 Task: Add Andalou Naturals CC Moisturizing Sheer Tan with SPF 30 to the cart.
Action: Mouse moved to (245, 128)
Screenshot: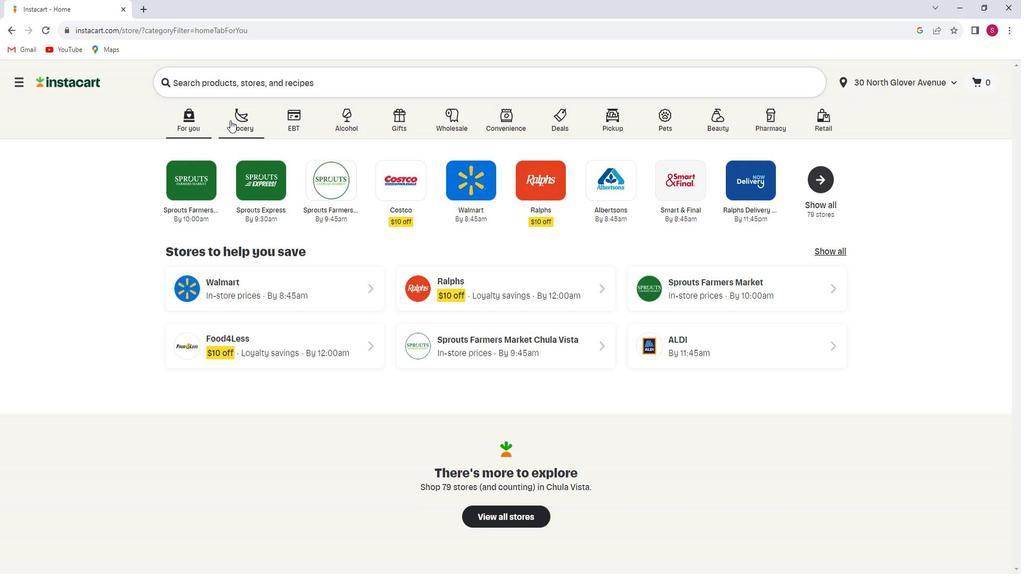 
Action: Mouse pressed left at (245, 128)
Screenshot: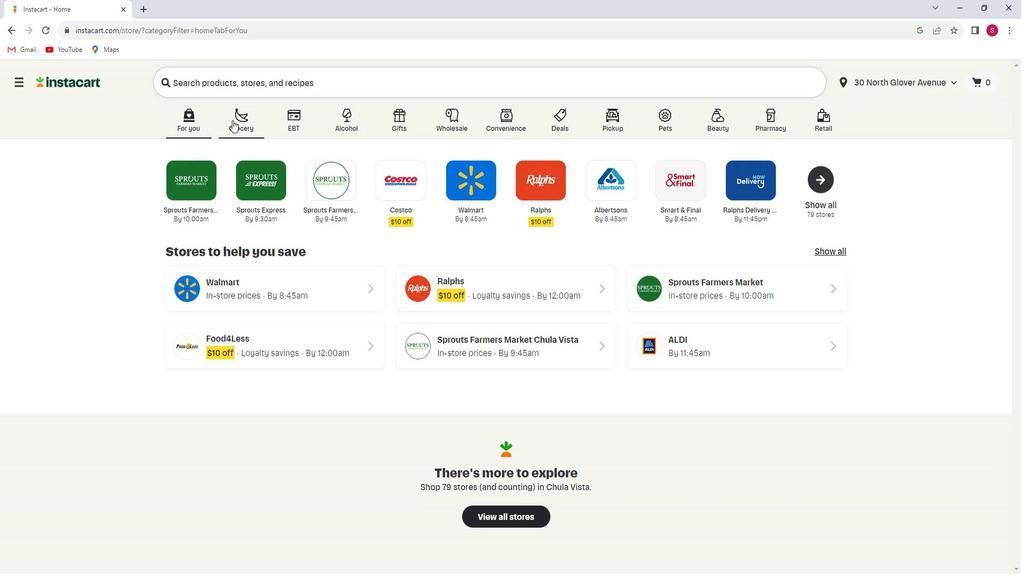 
Action: Mouse moved to (261, 317)
Screenshot: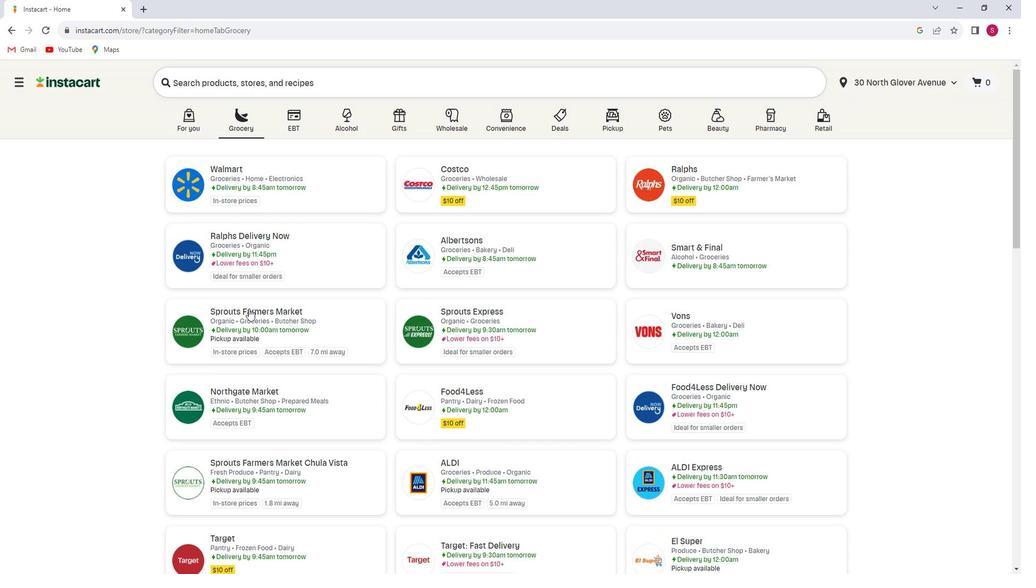 
Action: Mouse pressed left at (261, 317)
Screenshot: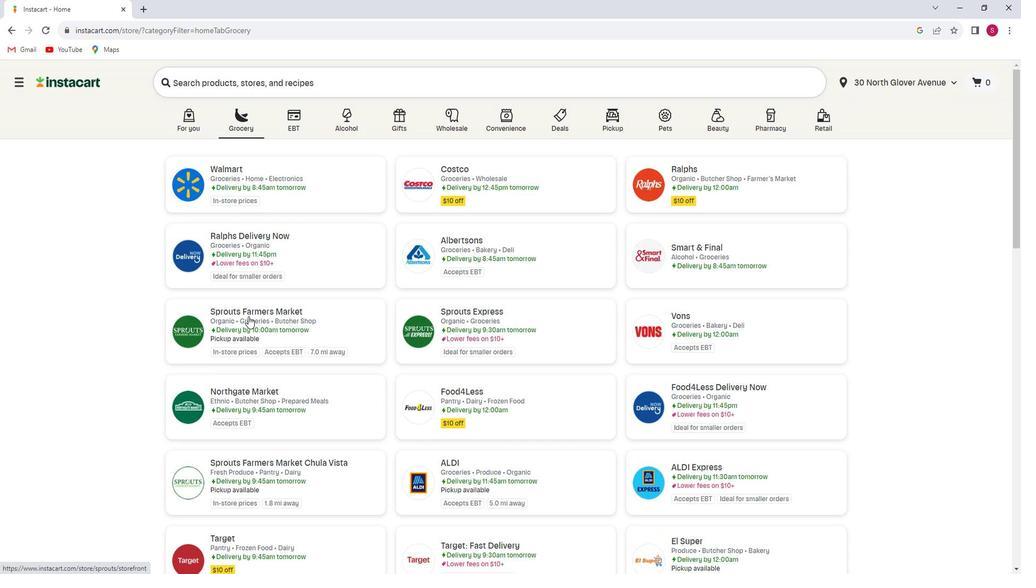 
Action: Mouse moved to (78, 320)
Screenshot: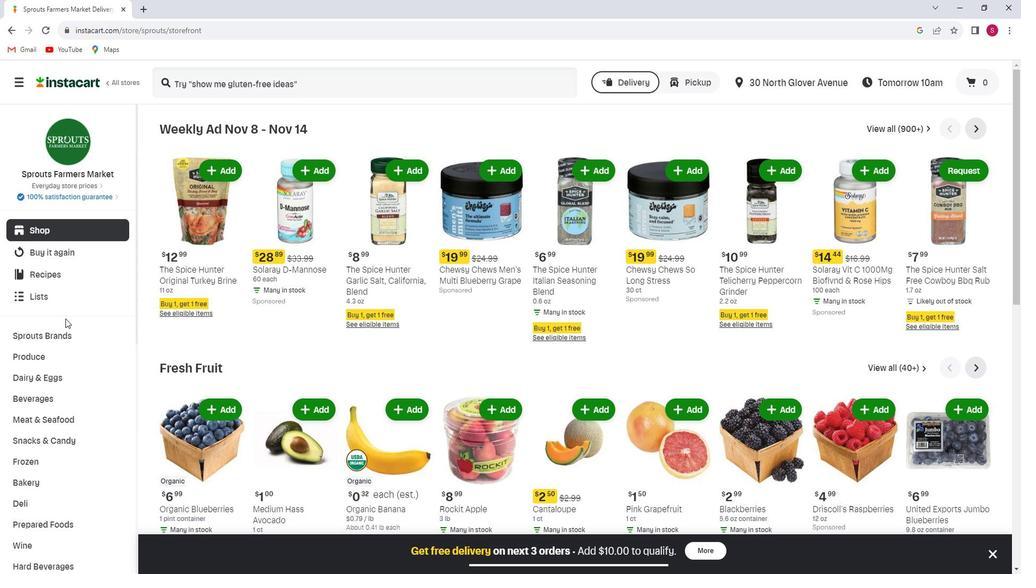 
Action: Mouse scrolled (78, 320) with delta (0, 0)
Screenshot: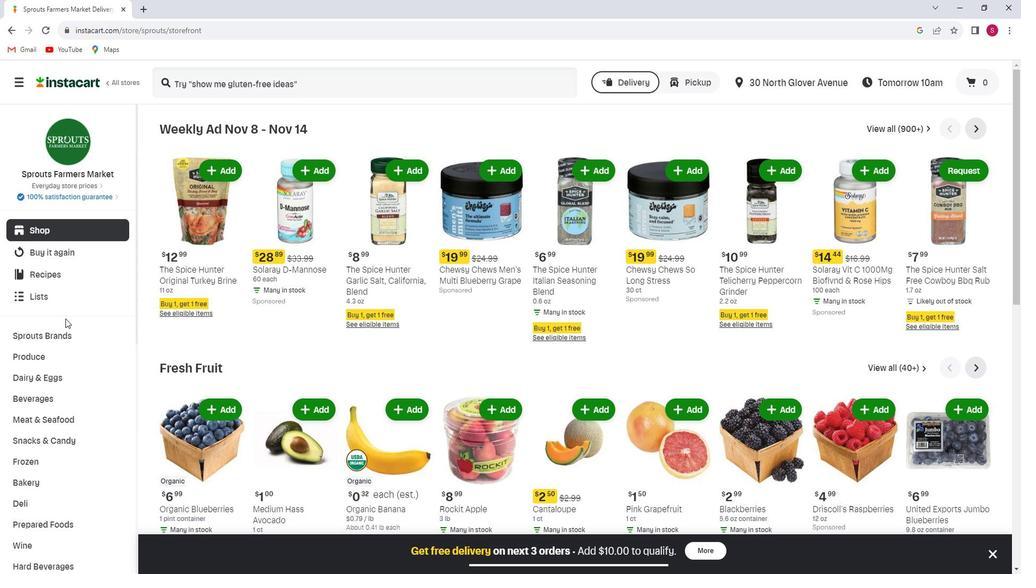 
Action: Mouse scrolled (78, 320) with delta (0, 0)
Screenshot: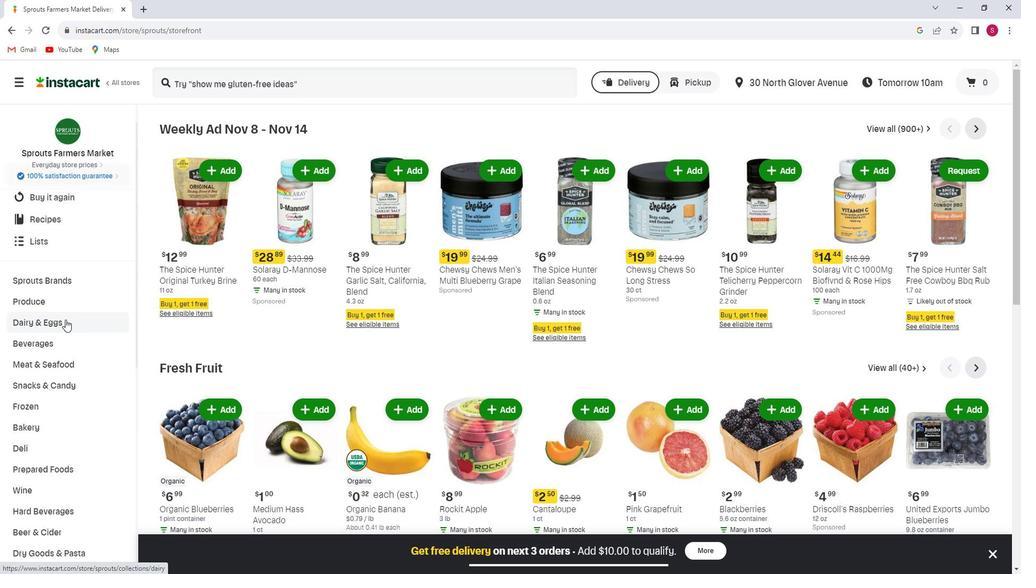 
Action: Mouse scrolled (78, 320) with delta (0, 0)
Screenshot: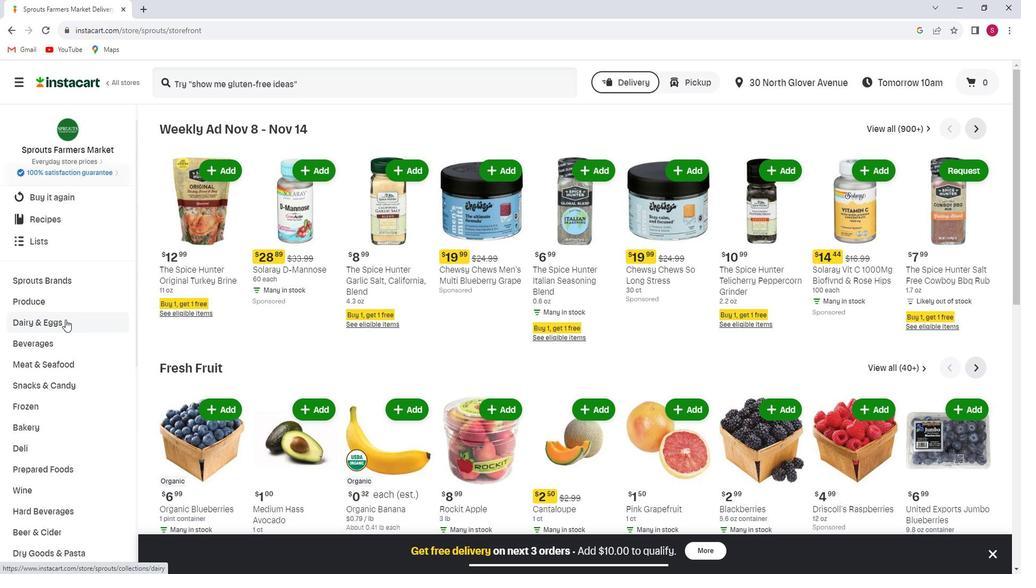 
Action: Mouse scrolled (78, 320) with delta (0, 0)
Screenshot: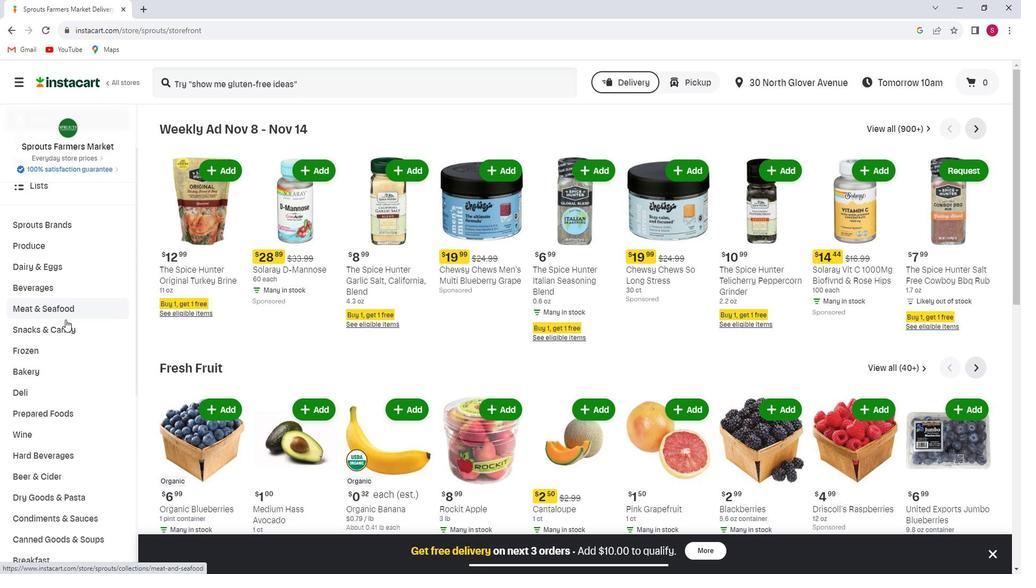 
Action: Mouse scrolled (78, 320) with delta (0, 0)
Screenshot: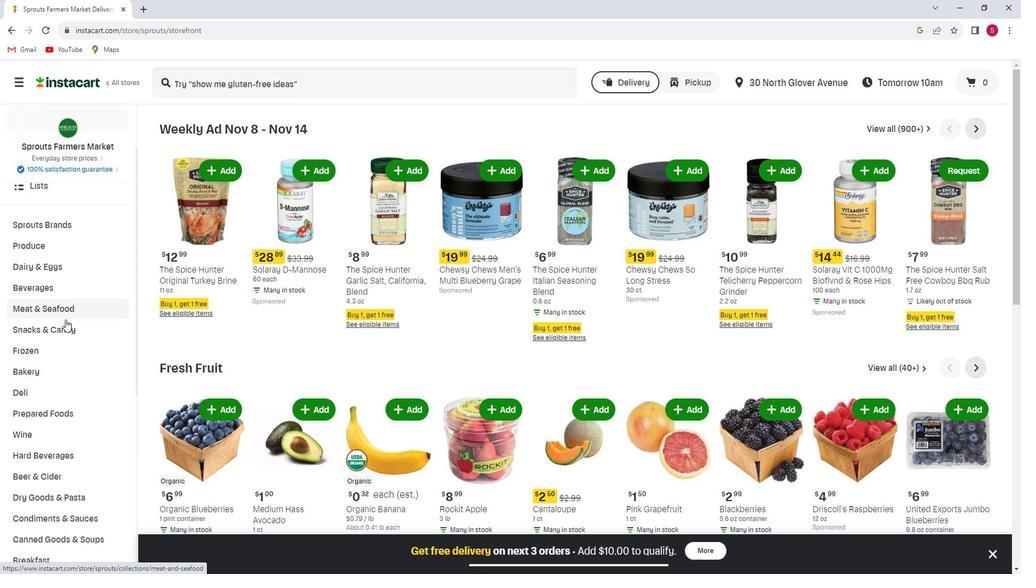 
Action: Mouse scrolled (78, 320) with delta (0, 0)
Screenshot: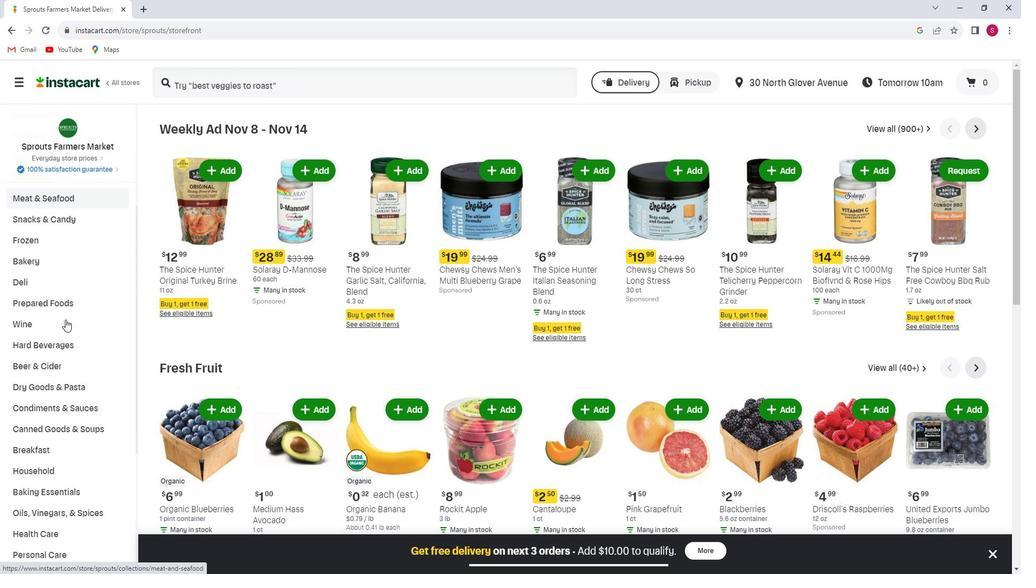 
Action: Mouse scrolled (78, 320) with delta (0, 0)
Screenshot: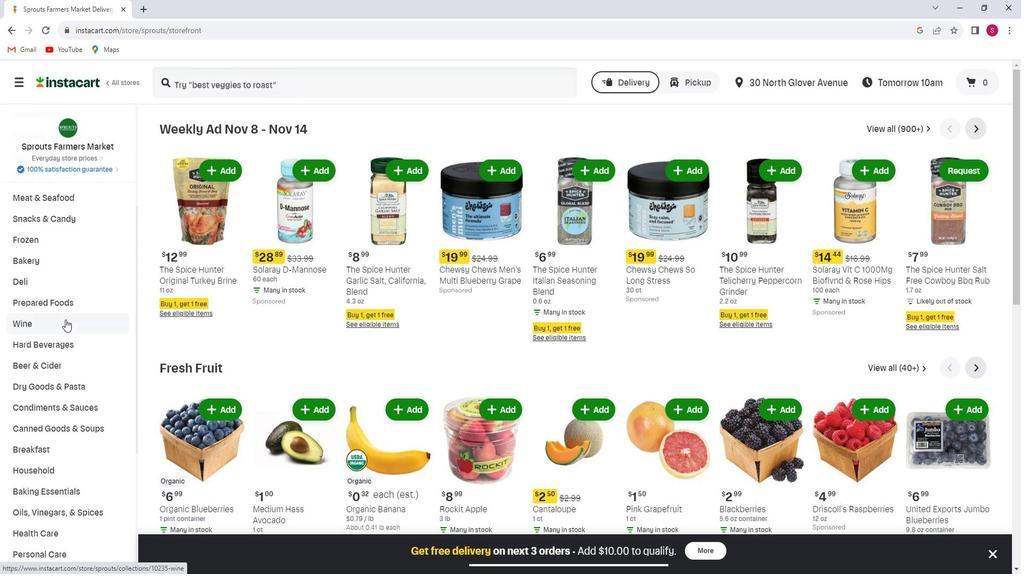 
Action: Mouse scrolled (78, 320) with delta (0, 0)
Screenshot: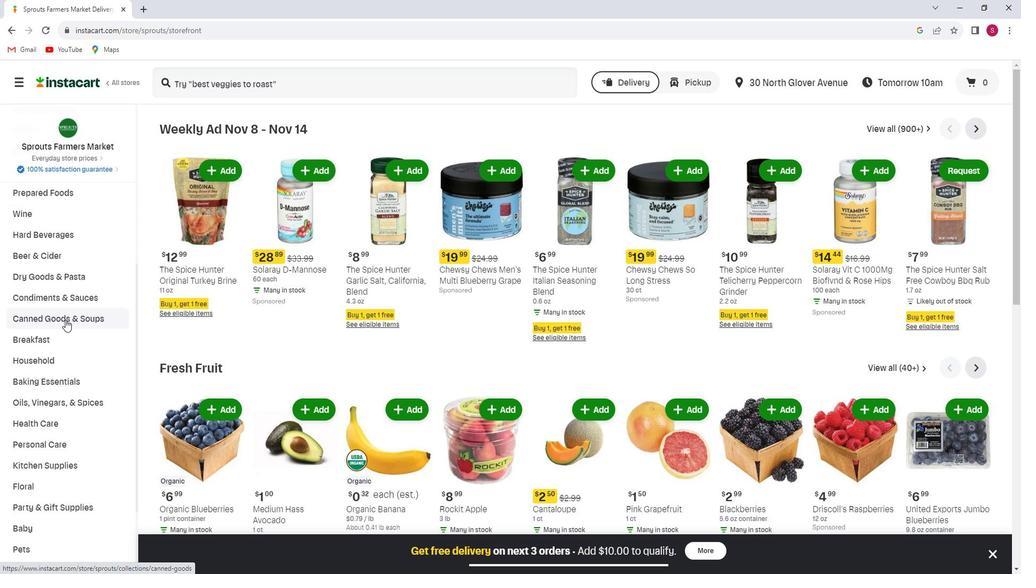 
Action: Mouse moved to (76, 390)
Screenshot: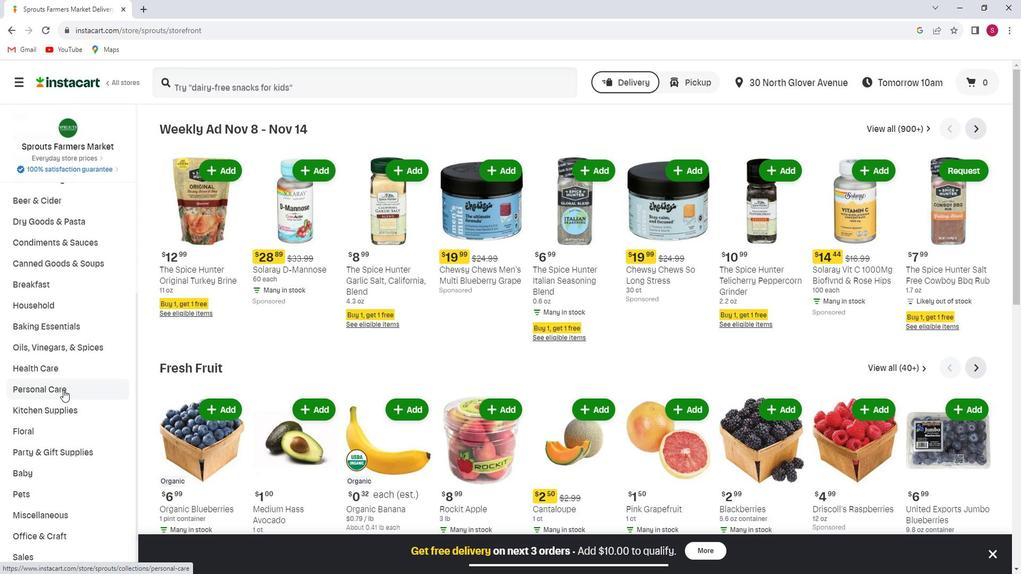 
Action: Mouse pressed left at (76, 390)
Screenshot: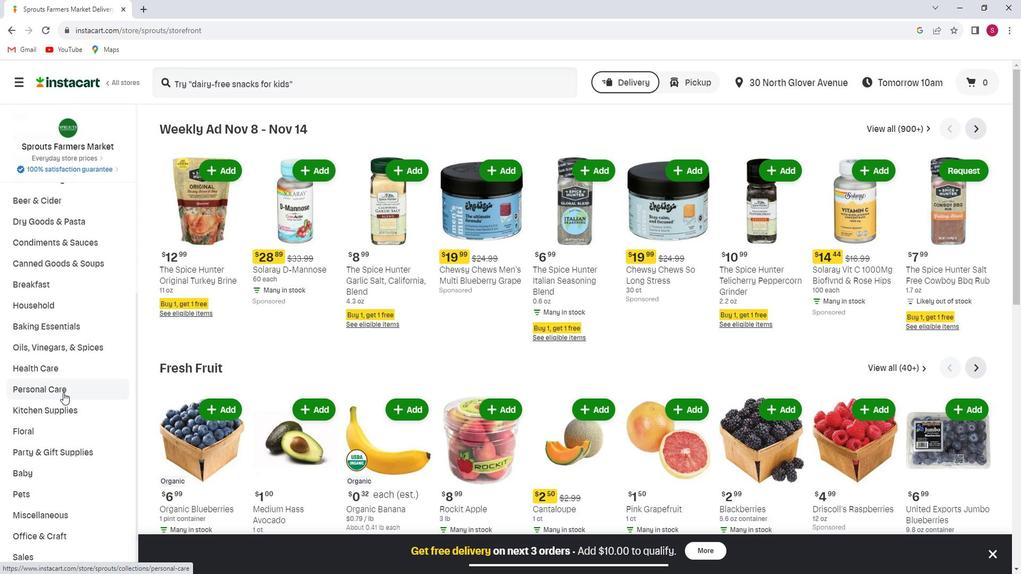 
Action: Mouse moved to (822, 158)
Screenshot: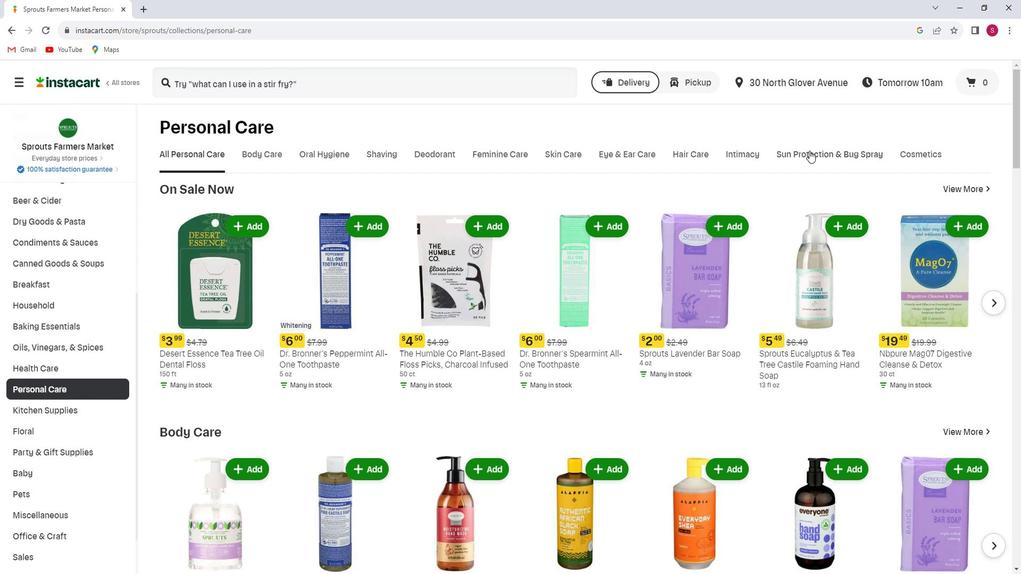 
Action: Mouse pressed left at (822, 158)
Screenshot: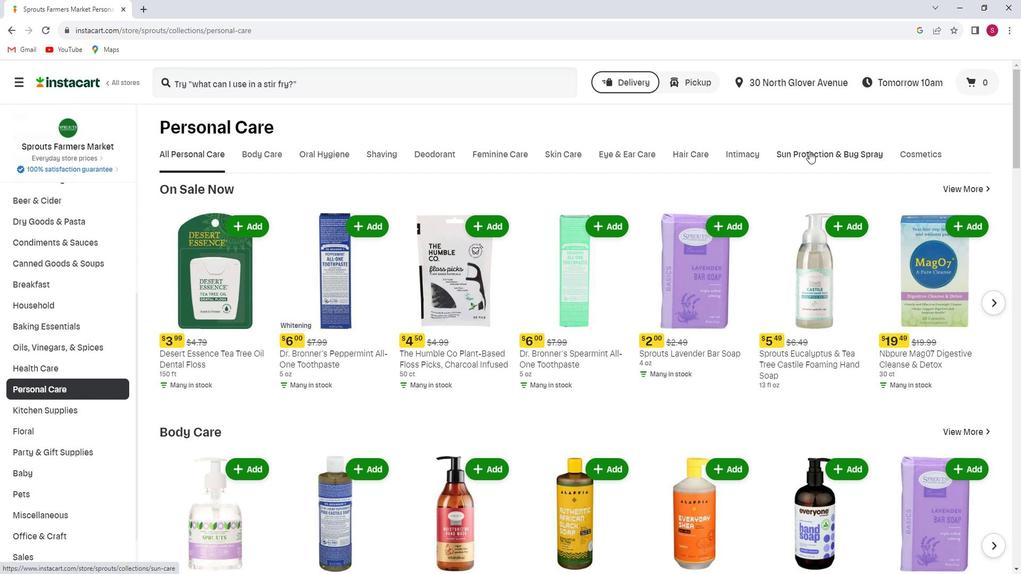 
Action: Mouse moved to (295, 92)
Screenshot: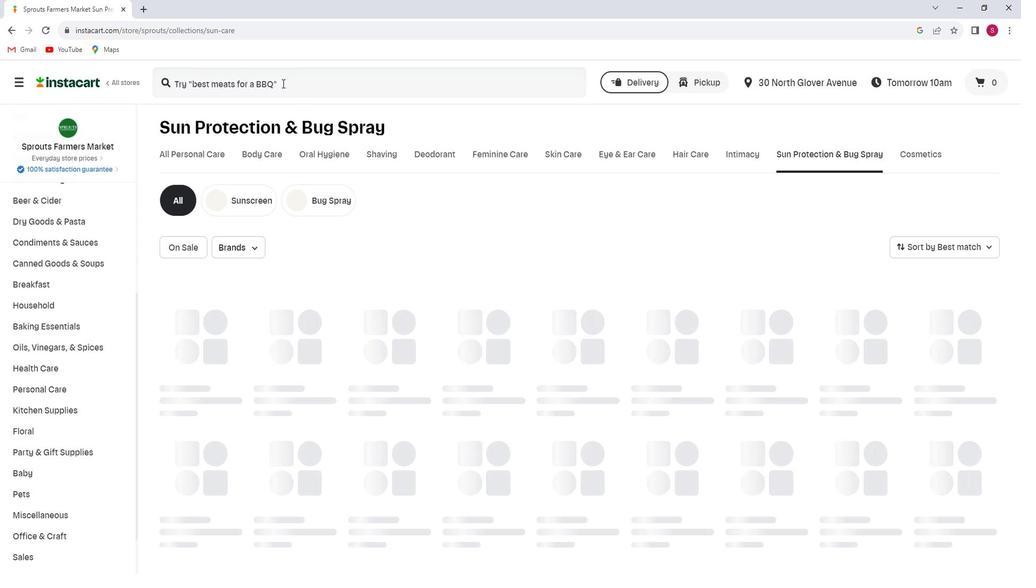 
Action: Mouse pressed left at (295, 92)
Screenshot: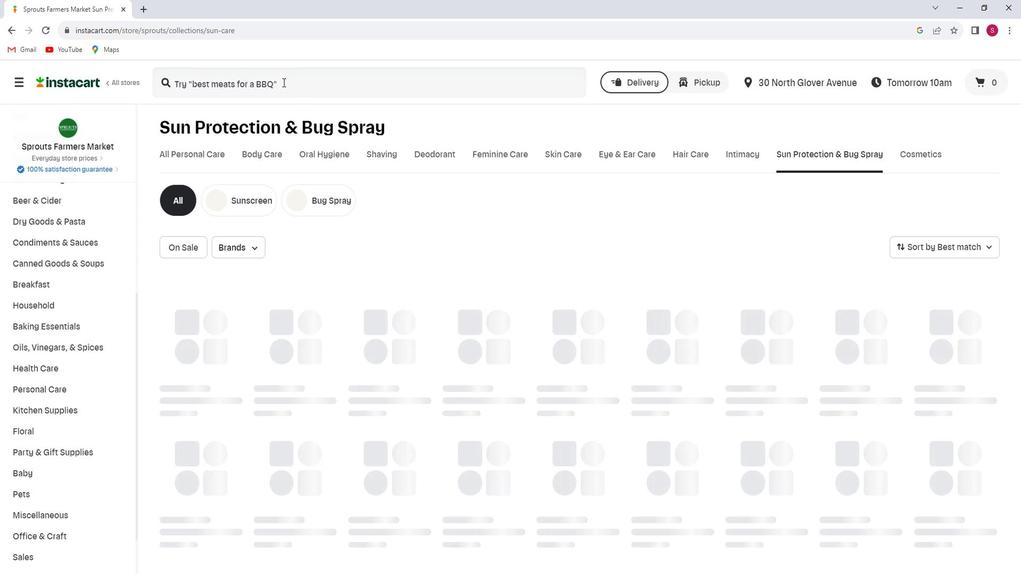 
Action: Key pressed <Key.shift>Andalou<Key.space><Key.shift_r>Naturals<Key.space><Key.shift><Key.shift><Key.shift><Key.shift><Key.shift>C<Key.shift>C<Key.space><Key.shift_r><Key.shift_r><Key.shift_r><Key.shift_r><Key.shift_r>Moisturizing<Key.space><Key.shift>Sheer<Key.space><Key.shift><Key.shift><Key.shift><Key.shift><Key.shift>Tan<Key.space><Key.shift>with<Key.space><Key.shift>S<Key.shift_r><Key.shift_r><Key.shift_r><Key.shift_r><Key.shift_r>P<Key.shift><Key.shift><Key.shift><Key.shift><Key.shift>F<Key.space>30<Key.enter>
Screenshot: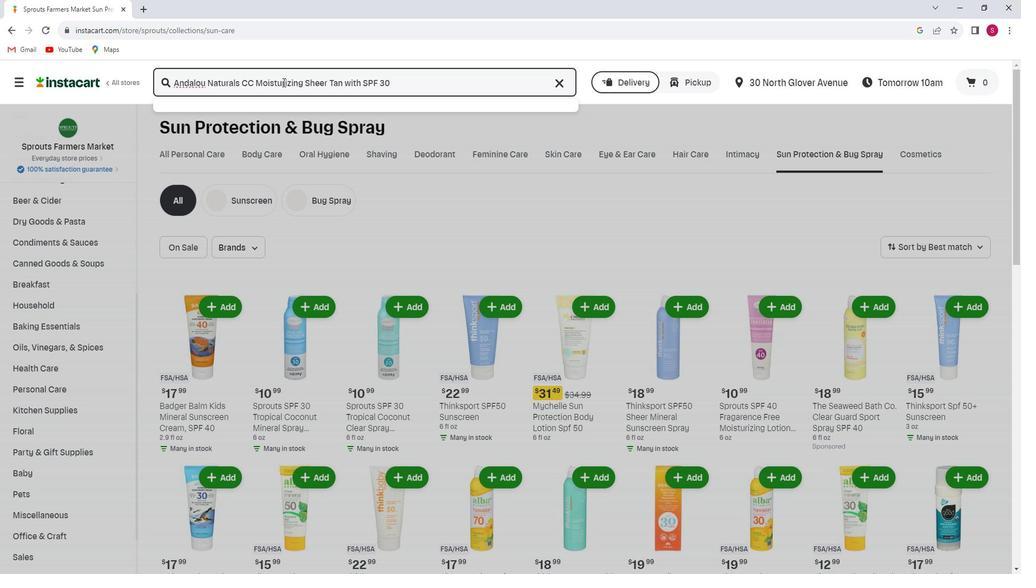 
Action: Mouse moved to (853, 301)
Screenshot: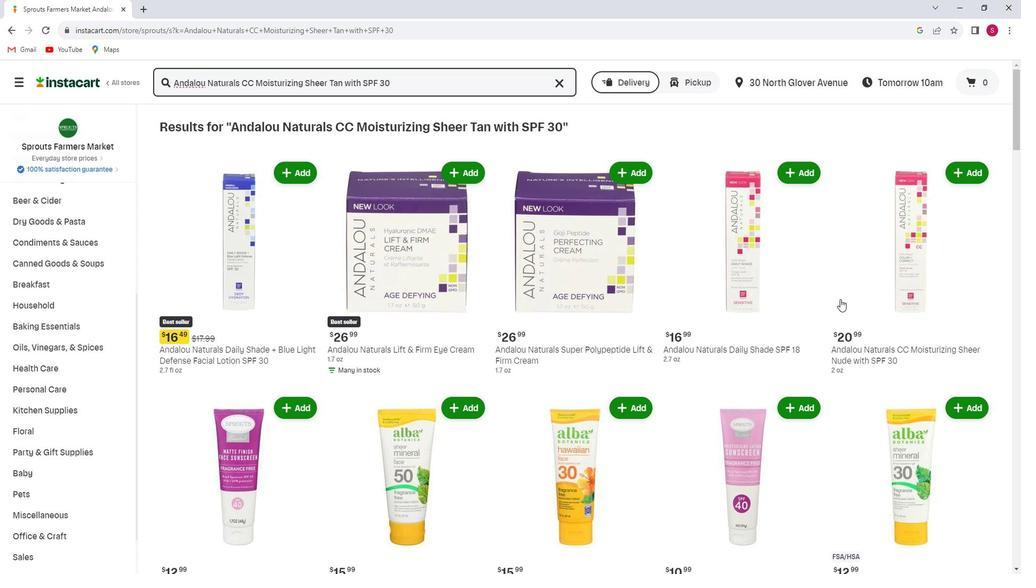 
Action: Mouse scrolled (853, 300) with delta (0, 0)
Screenshot: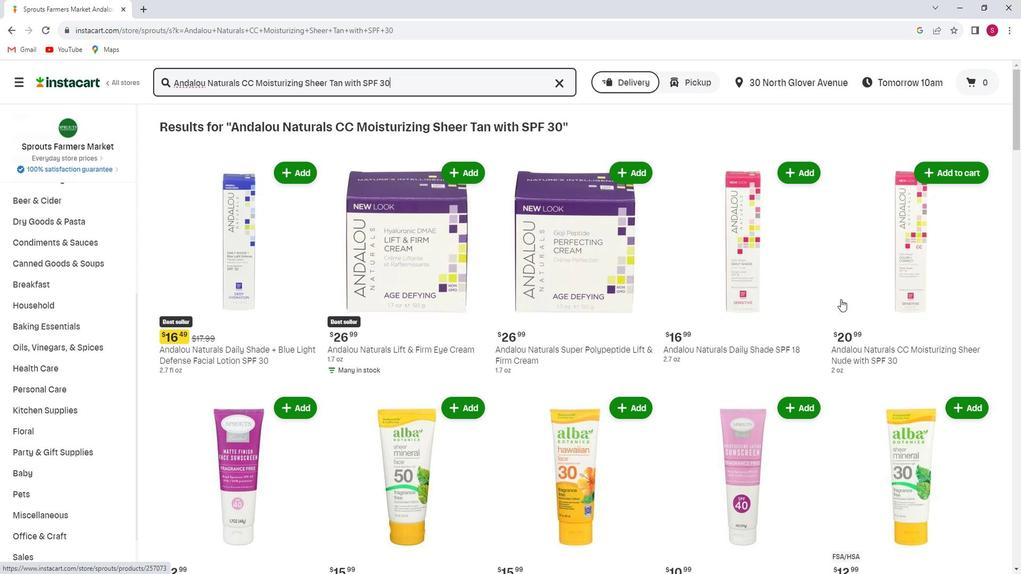 
Action: Mouse moved to (840, 305)
Screenshot: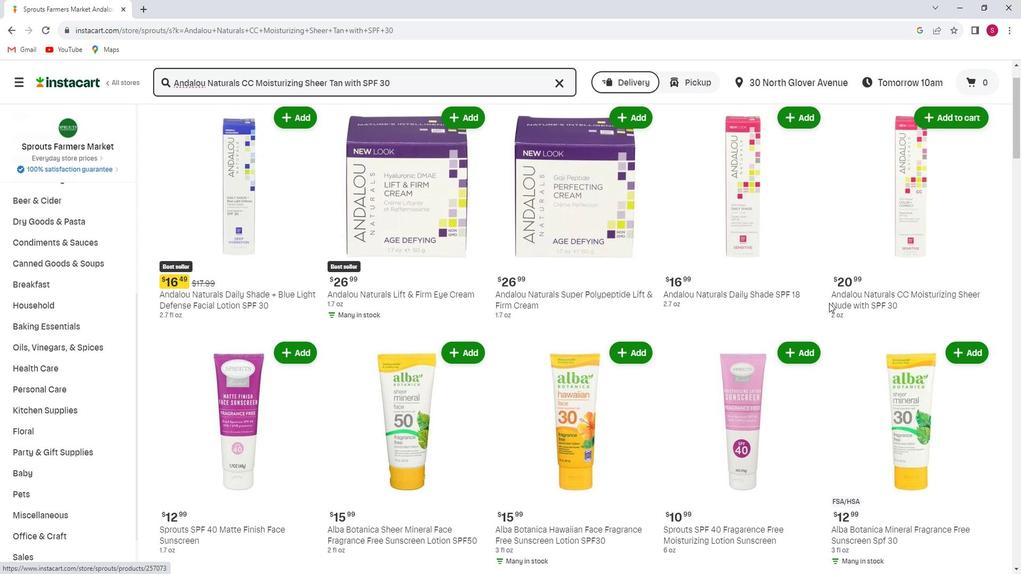 
Action: Mouse scrolled (840, 304) with delta (0, 0)
Screenshot: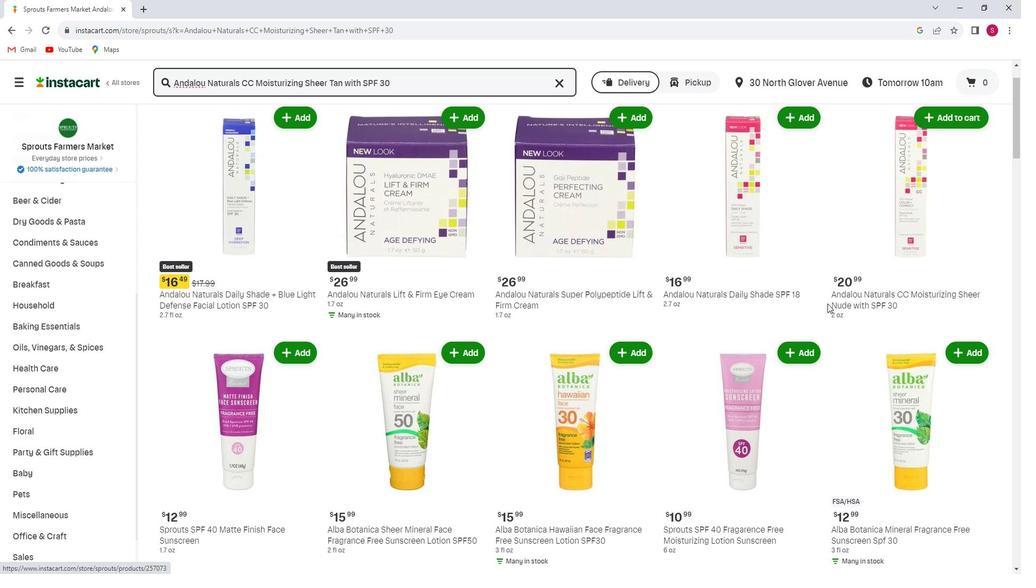 
Action: Mouse moved to (817, 313)
Screenshot: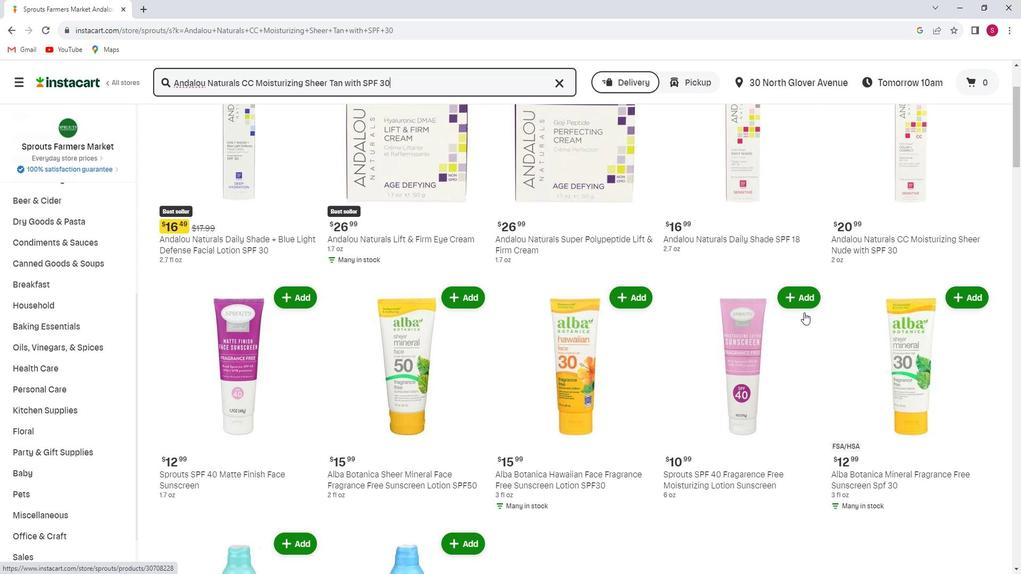 
Action: Mouse scrolled (817, 313) with delta (0, 0)
Screenshot: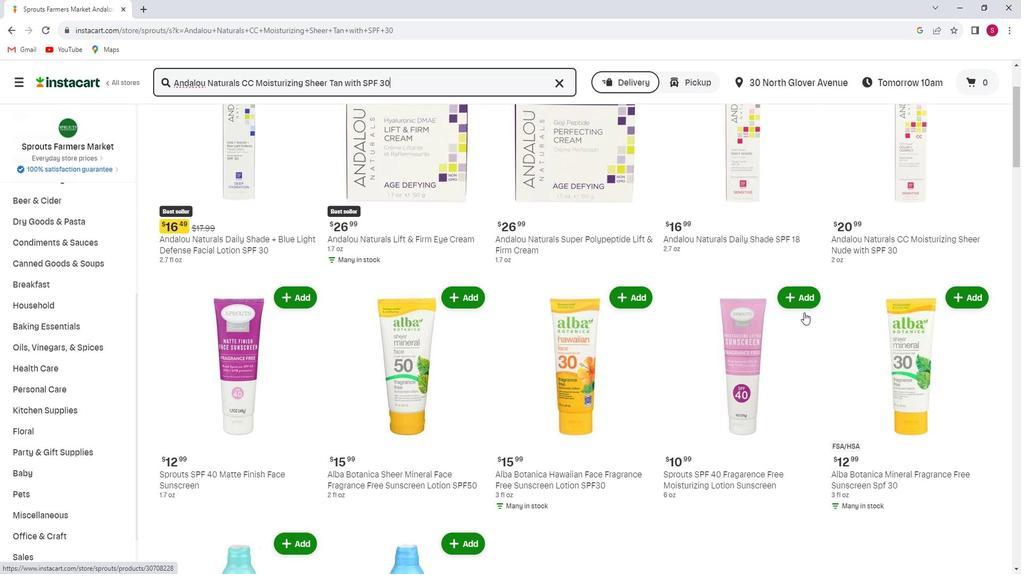 
Action: Mouse moved to (802, 320)
Screenshot: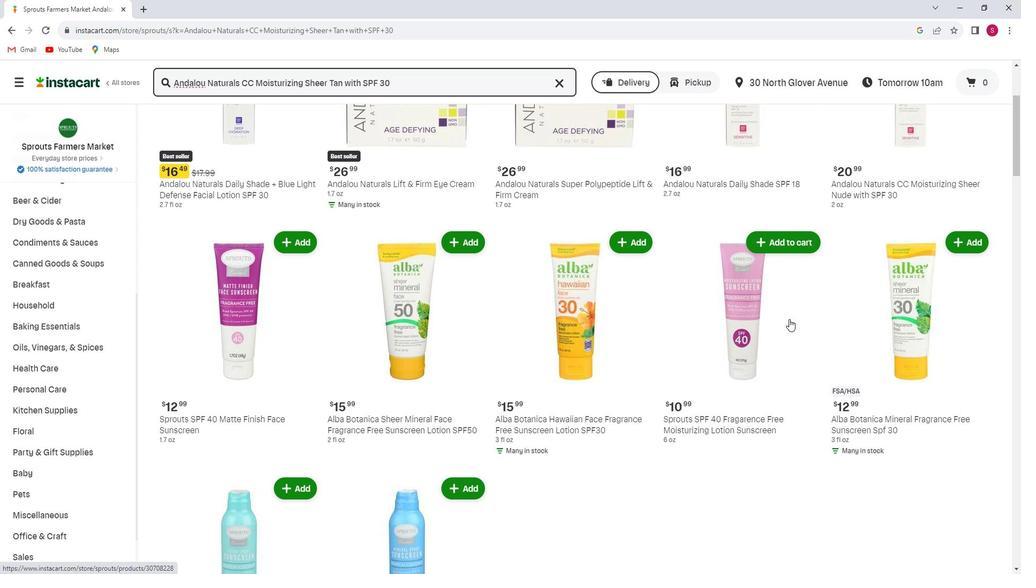 
Action: Mouse scrolled (802, 319) with delta (0, 0)
Screenshot: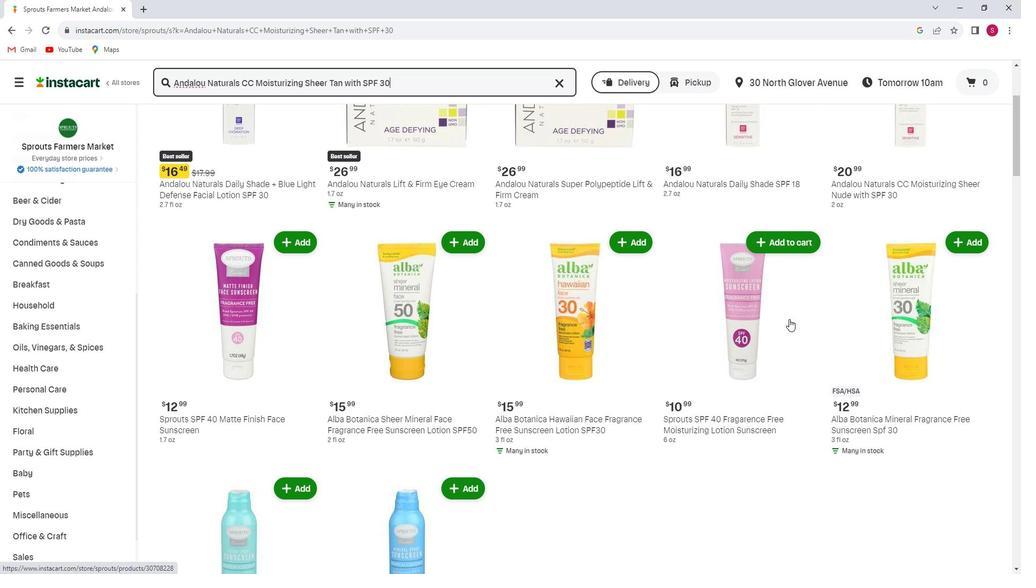 
Action: Mouse scrolled (802, 319) with delta (0, 0)
Screenshot: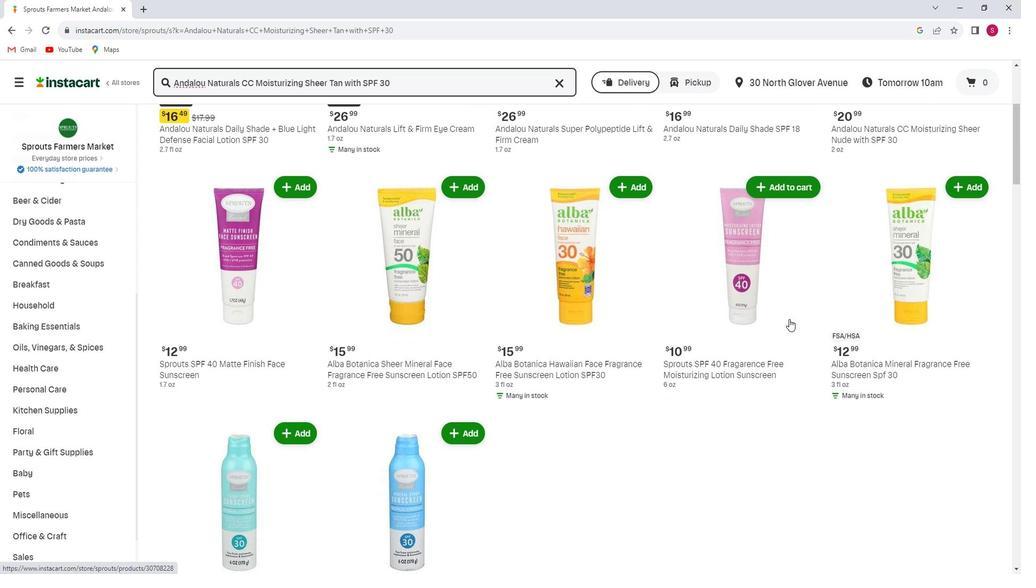 
Action: Mouse scrolled (802, 319) with delta (0, 0)
Screenshot: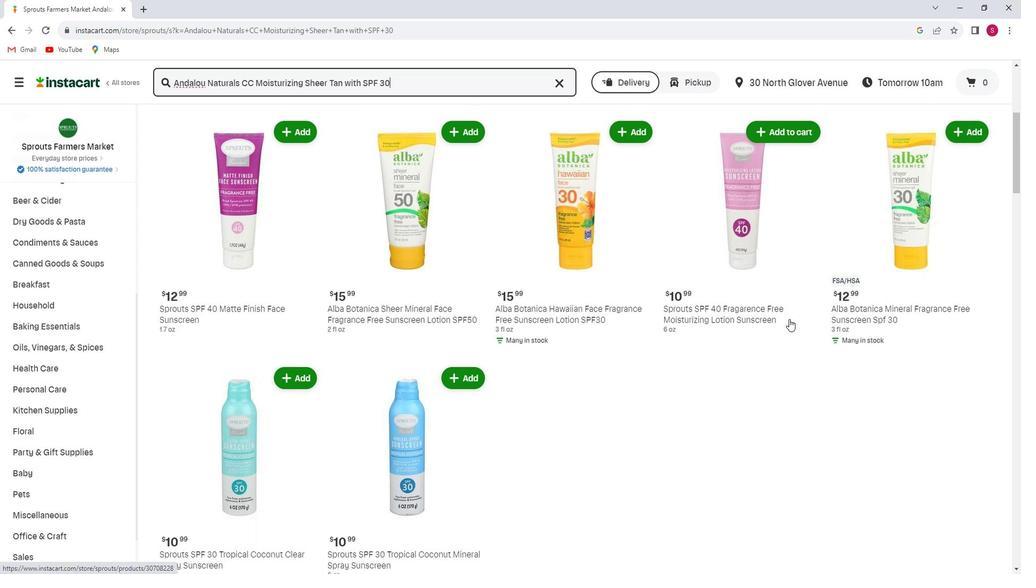 
Action: Mouse scrolled (802, 319) with delta (0, 0)
Screenshot: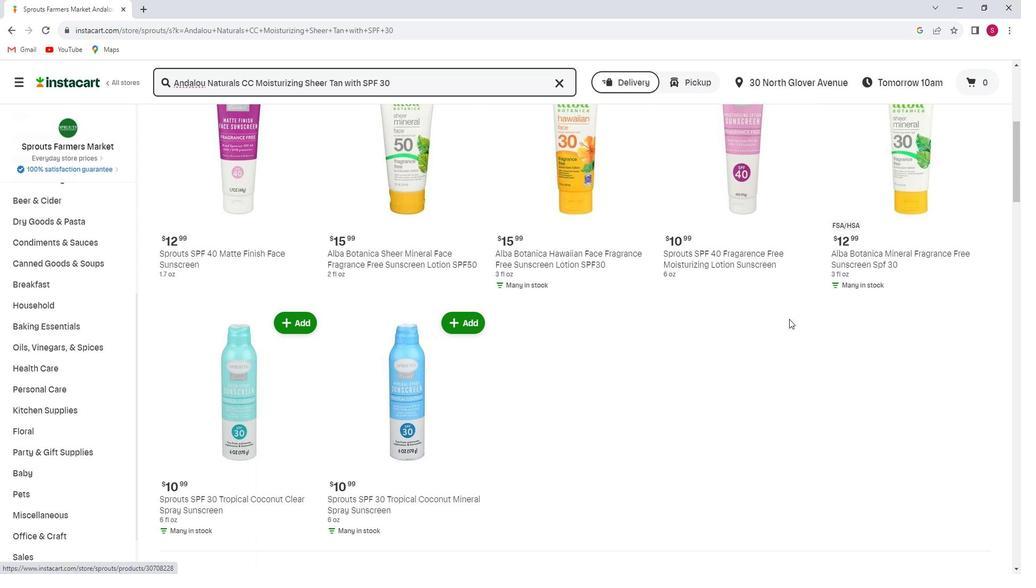 
Action: Mouse scrolled (802, 319) with delta (0, 0)
Screenshot: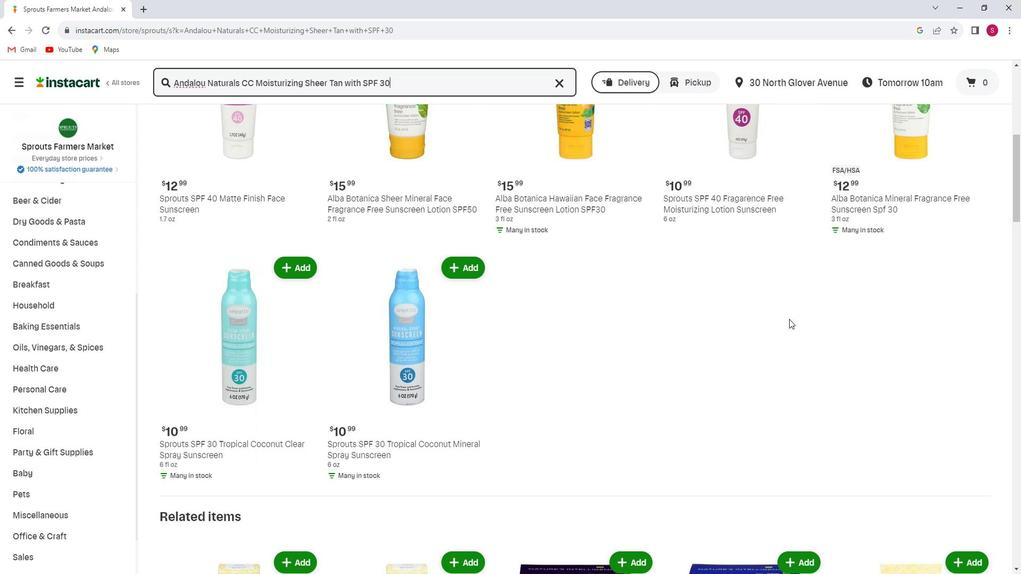 
Action: Mouse scrolled (802, 319) with delta (0, 0)
Screenshot: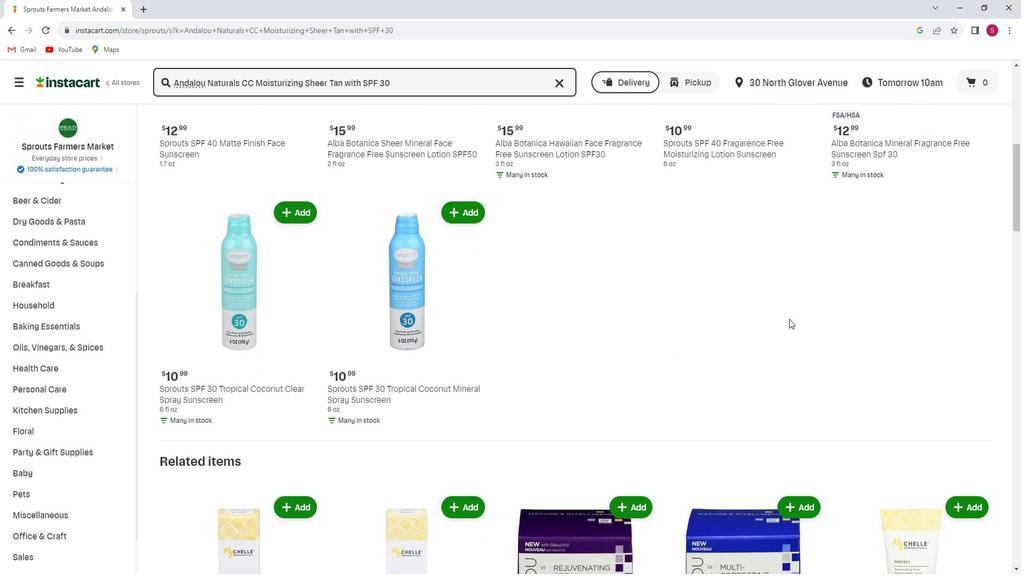 
Action: Mouse scrolled (802, 319) with delta (0, 0)
Screenshot: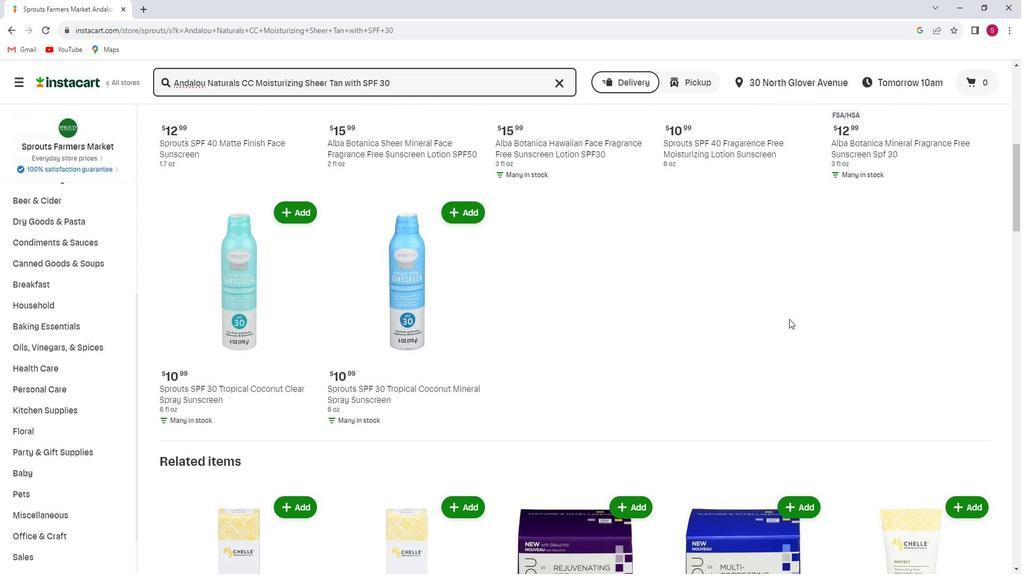 
Action: Mouse scrolled (802, 319) with delta (0, 0)
Screenshot: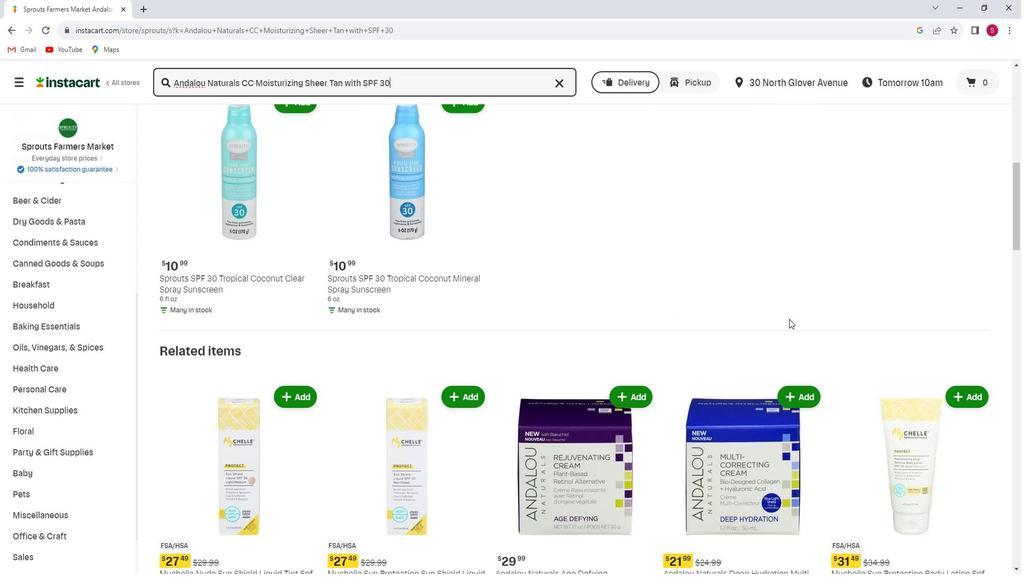 
Action: Mouse scrolled (802, 319) with delta (0, 0)
Screenshot: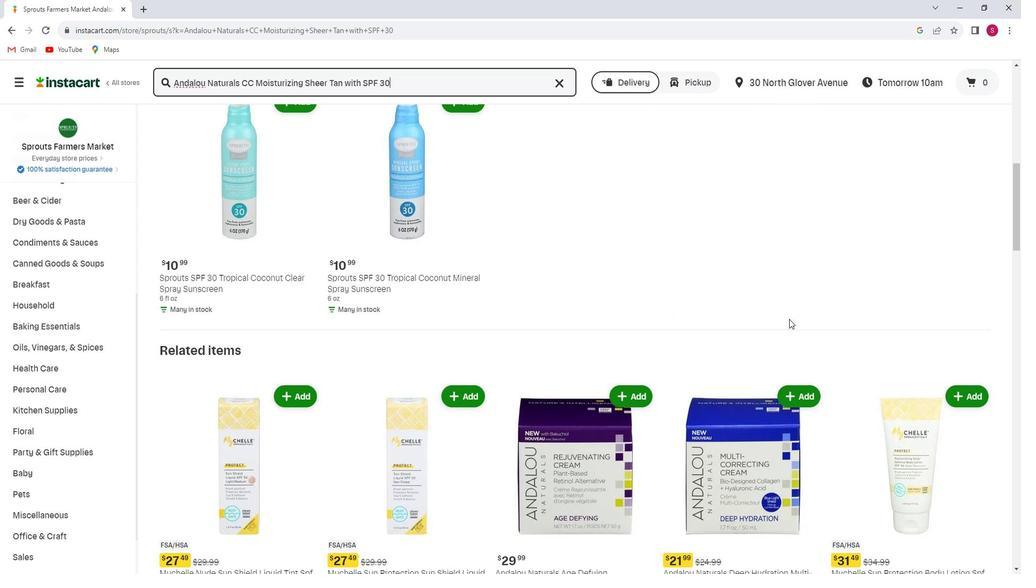 
Action: Mouse scrolled (802, 319) with delta (0, 0)
Screenshot: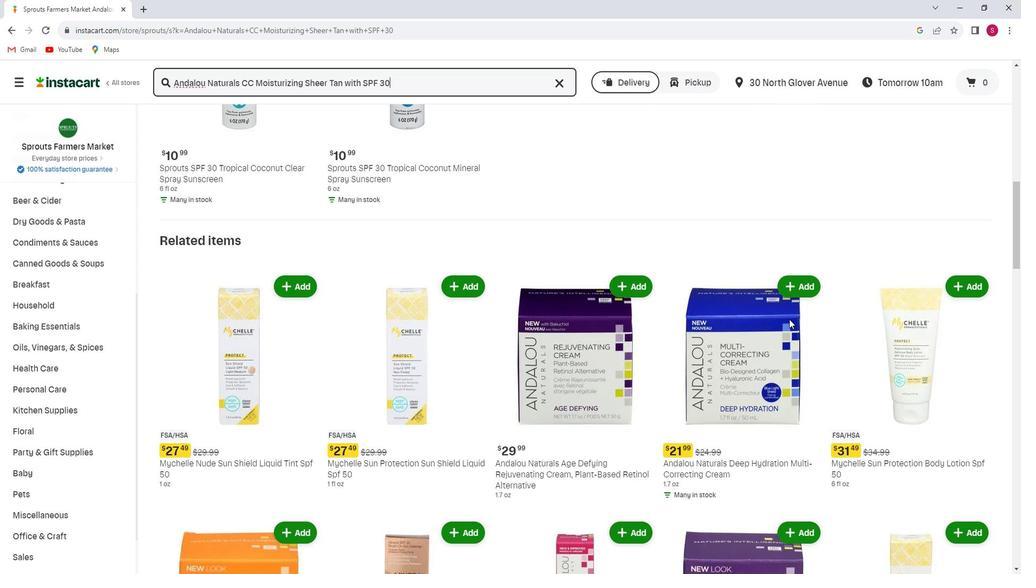 
Action: Mouse scrolled (802, 319) with delta (0, 0)
Screenshot: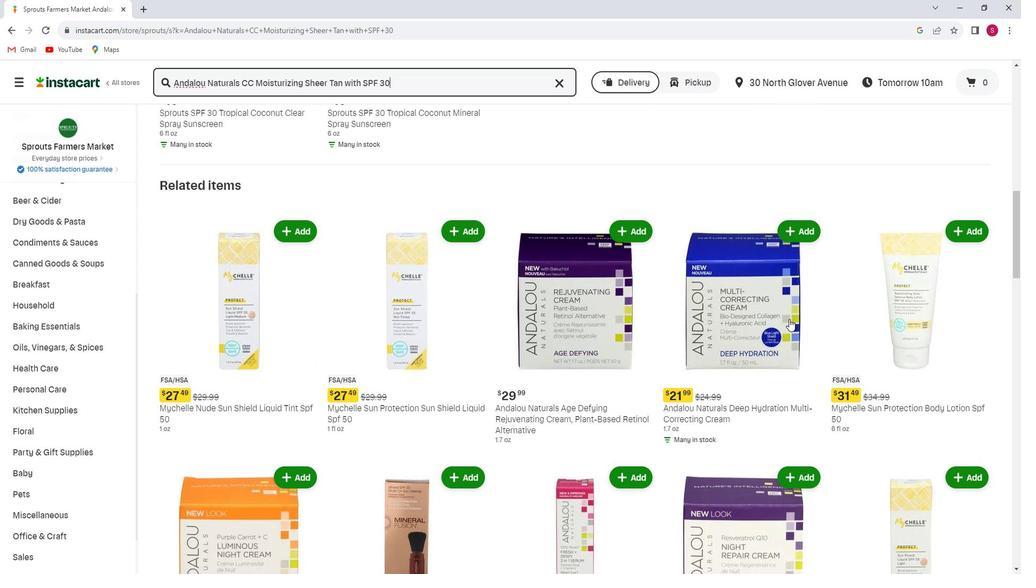 
Action: Mouse scrolled (802, 319) with delta (0, 0)
Screenshot: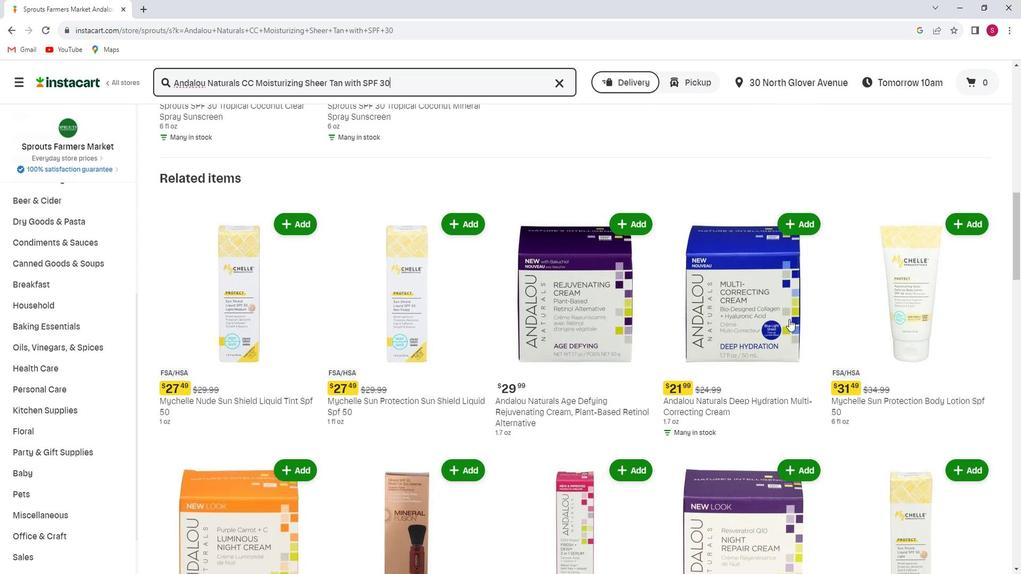 
Action: Mouse scrolled (802, 319) with delta (0, 0)
Screenshot: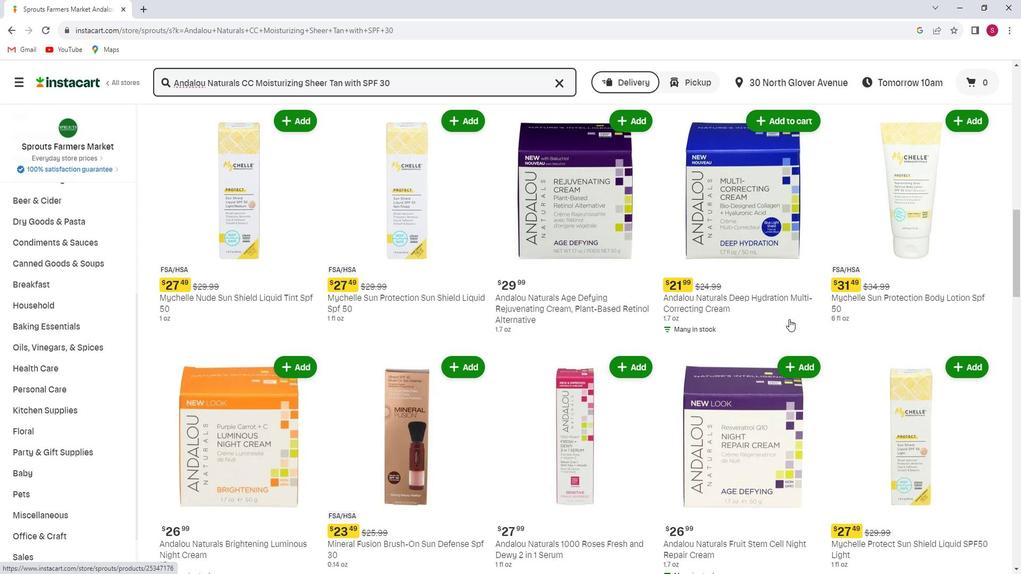 
Action: Mouse scrolled (802, 319) with delta (0, 0)
Screenshot: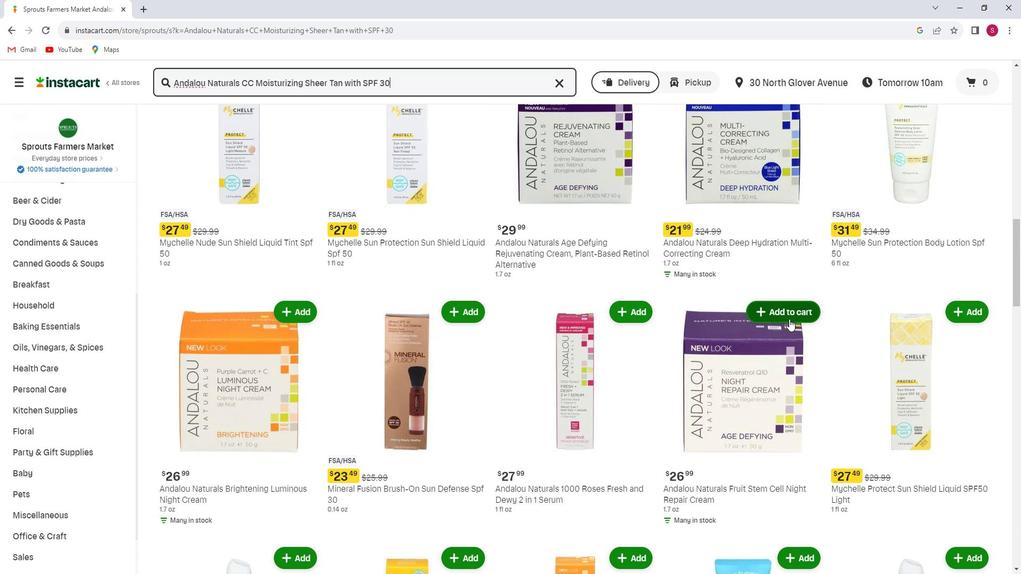 
Action: Mouse scrolled (802, 319) with delta (0, 0)
Screenshot: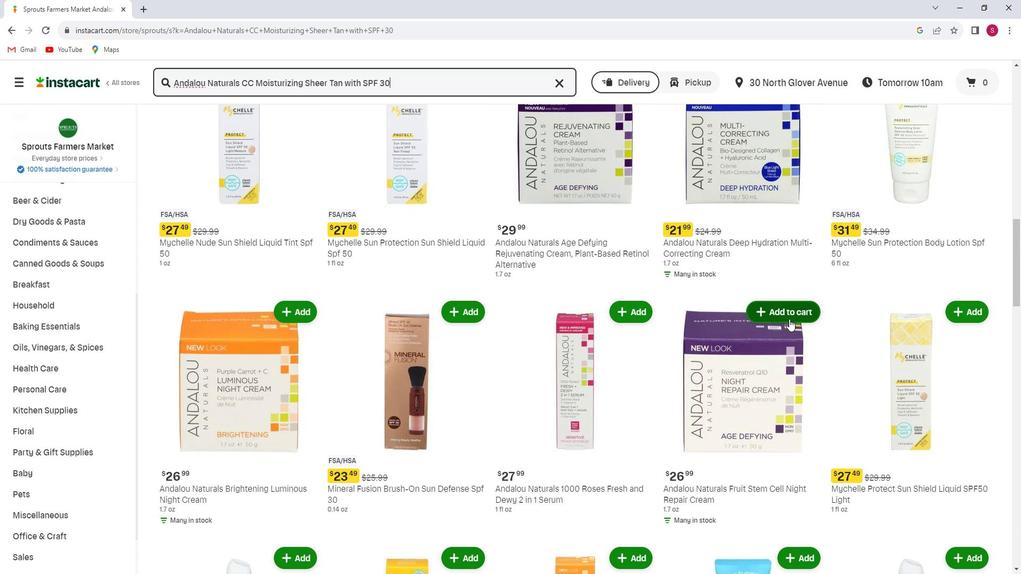 
Action: Mouse scrolled (802, 319) with delta (0, 0)
Screenshot: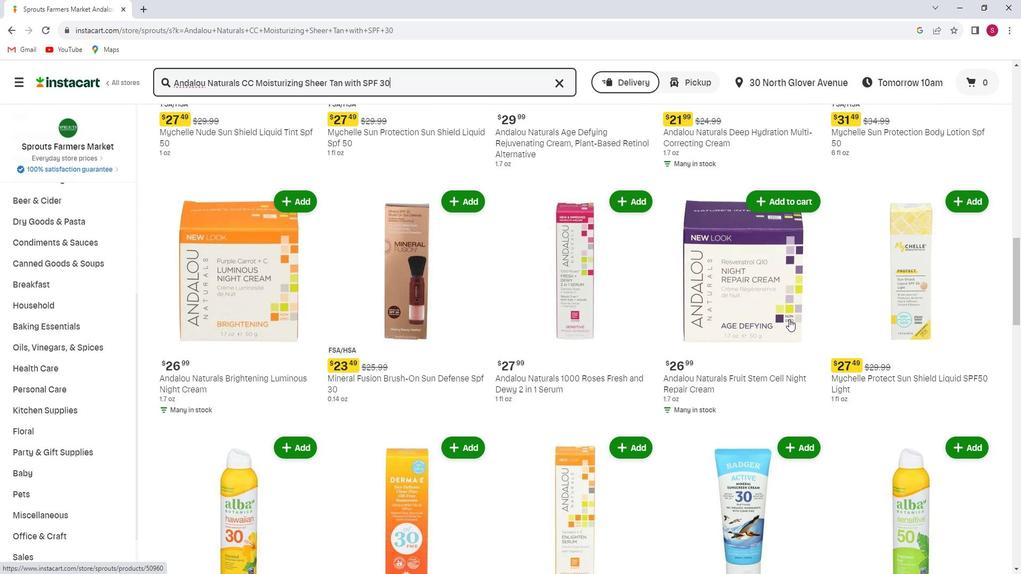 
Action: Mouse scrolled (802, 319) with delta (0, 0)
Screenshot: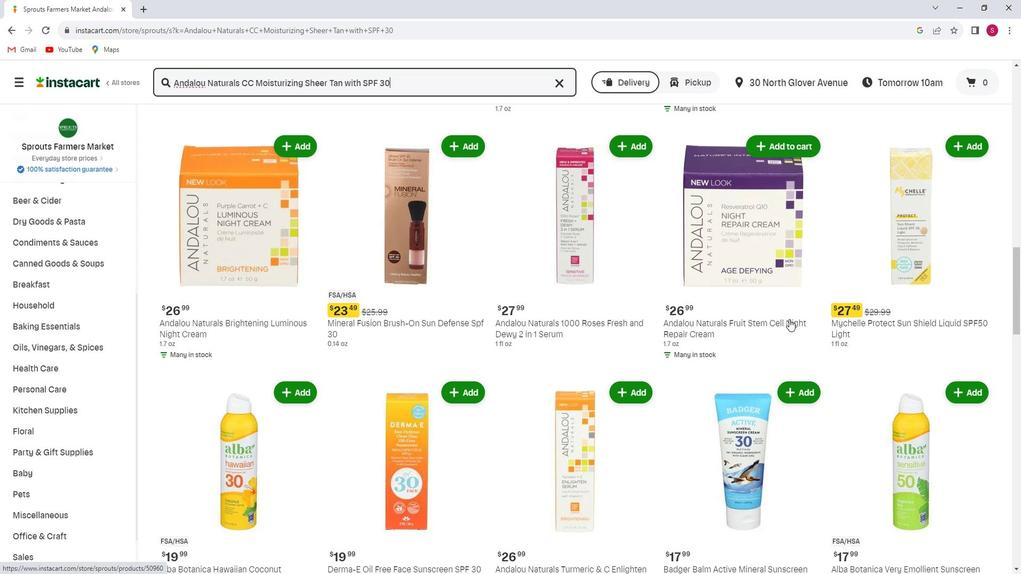 
Action: Mouse scrolled (802, 319) with delta (0, 0)
Screenshot: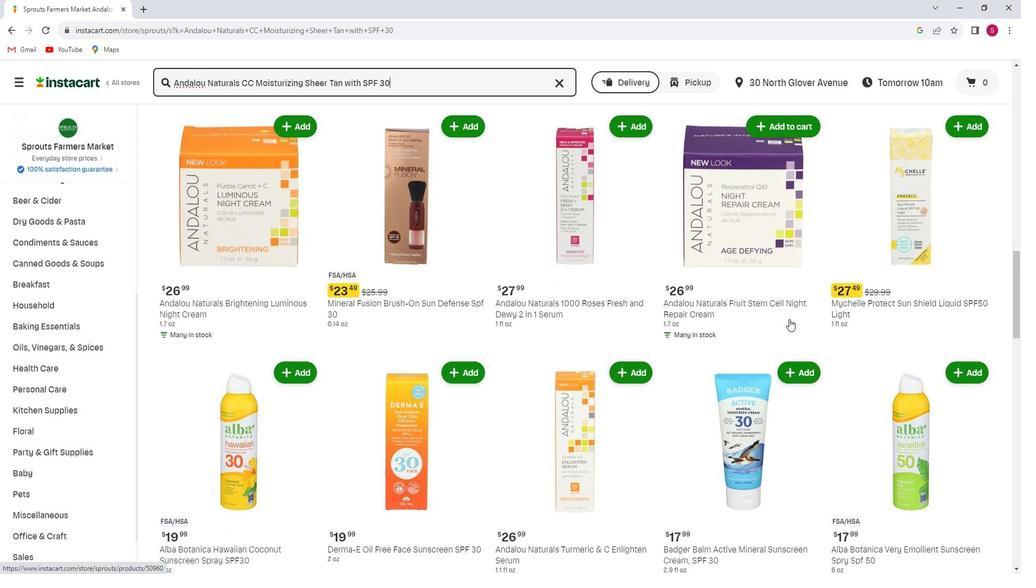 
Action: Mouse scrolled (802, 319) with delta (0, 0)
Screenshot: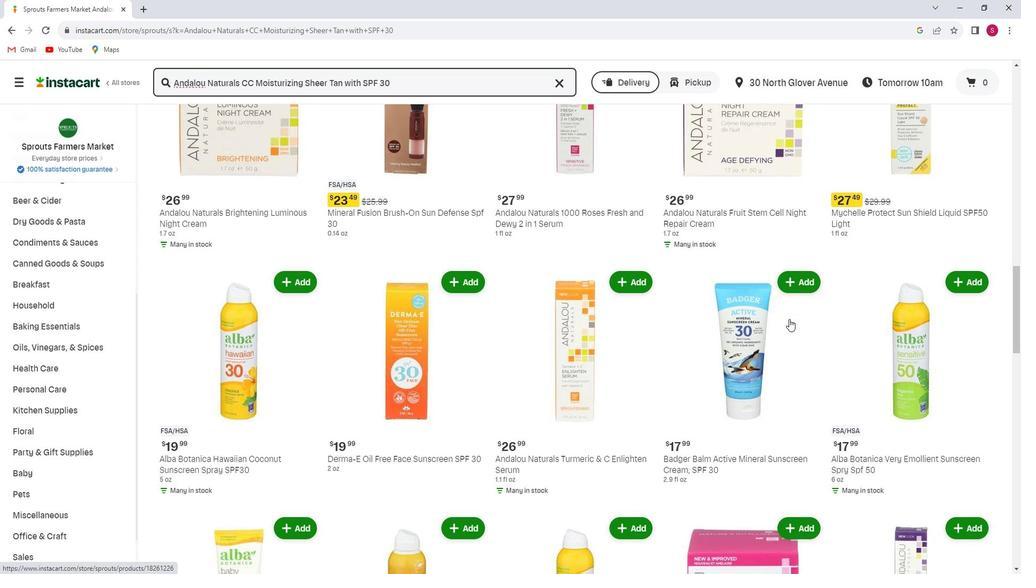 
Action: Mouse scrolled (802, 319) with delta (0, 0)
Screenshot: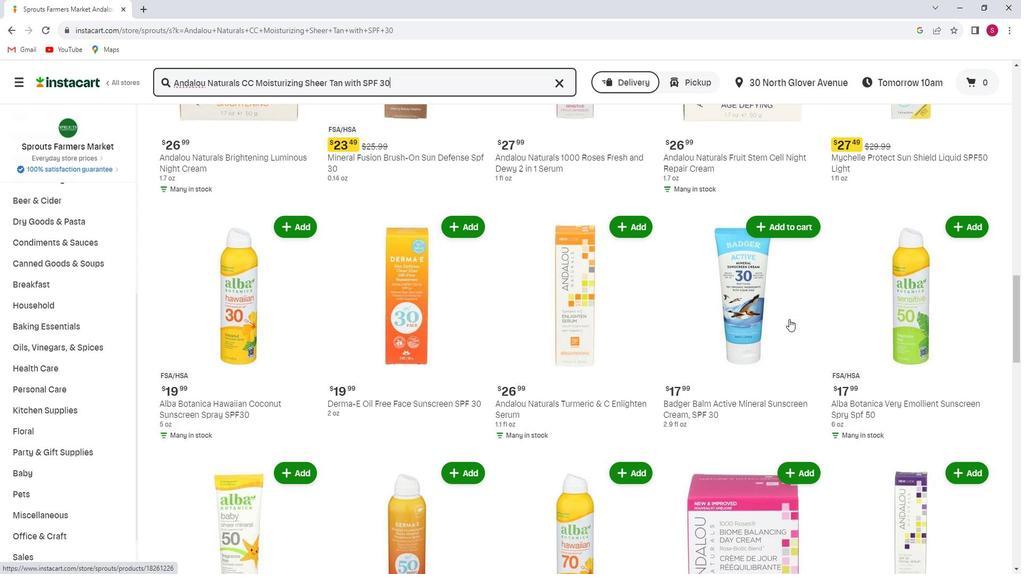 
Action: Mouse scrolled (802, 319) with delta (0, 0)
Screenshot: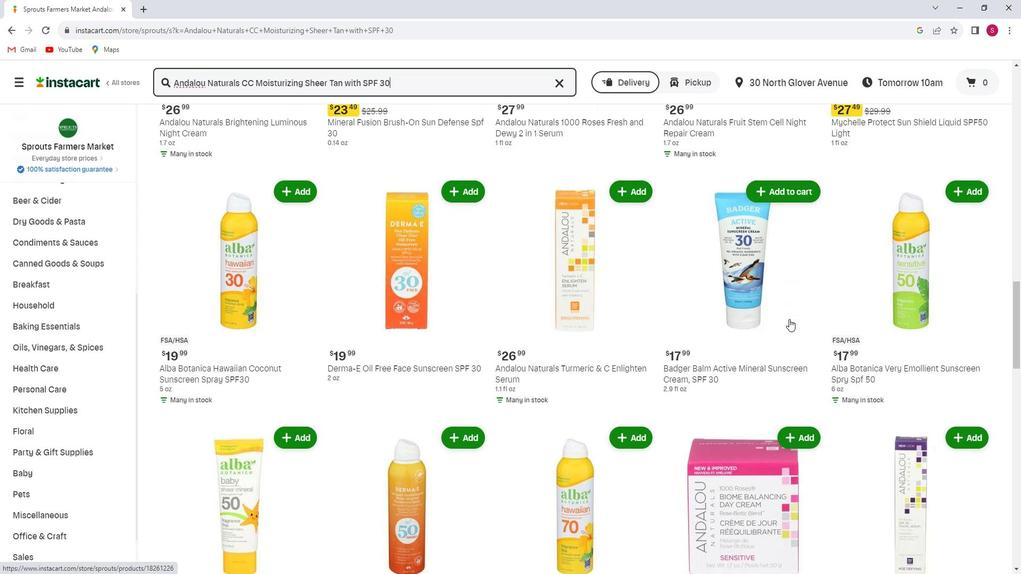 
Action: Mouse scrolled (802, 319) with delta (0, 0)
Screenshot: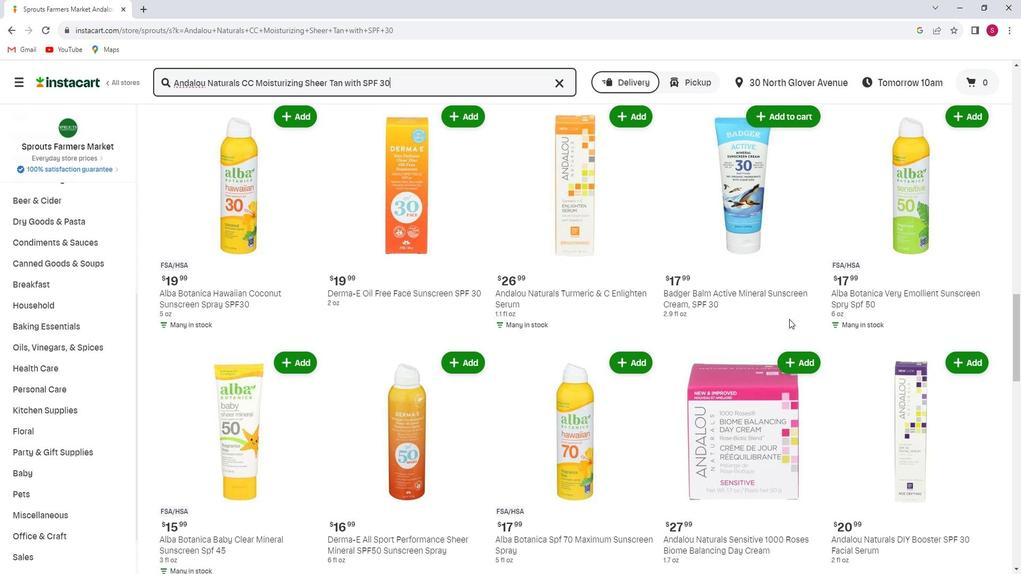 
Action: Mouse scrolled (802, 319) with delta (0, 0)
Screenshot: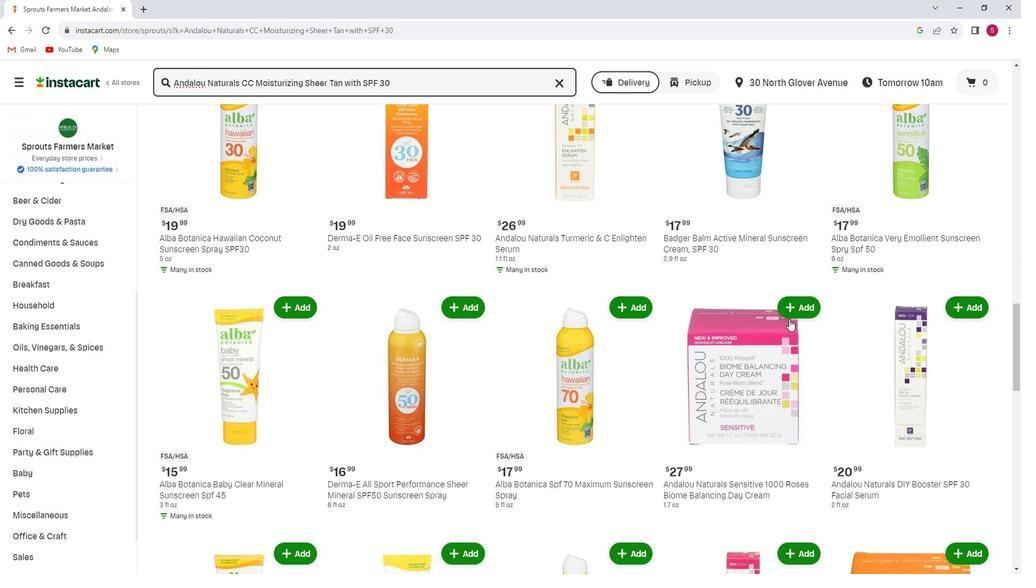 
Action: Mouse scrolled (802, 319) with delta (0, 0)
Screenshot: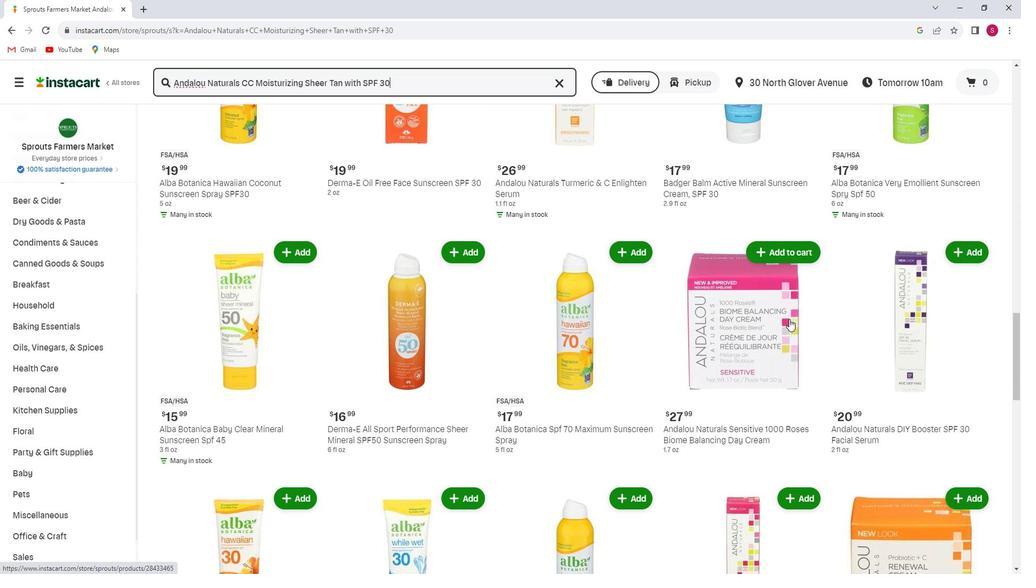 
Action: Mouse scrolled (802, 319) with delta (0, 0)
Screenshot: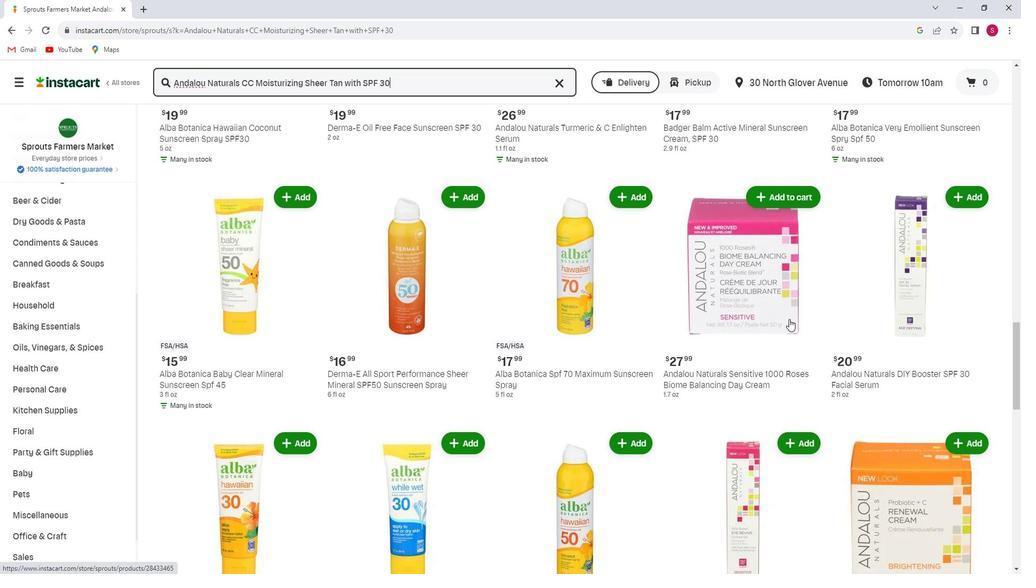 
Action: Mouse scrolled (802, 319) with delta (0, 0)
Screenshot: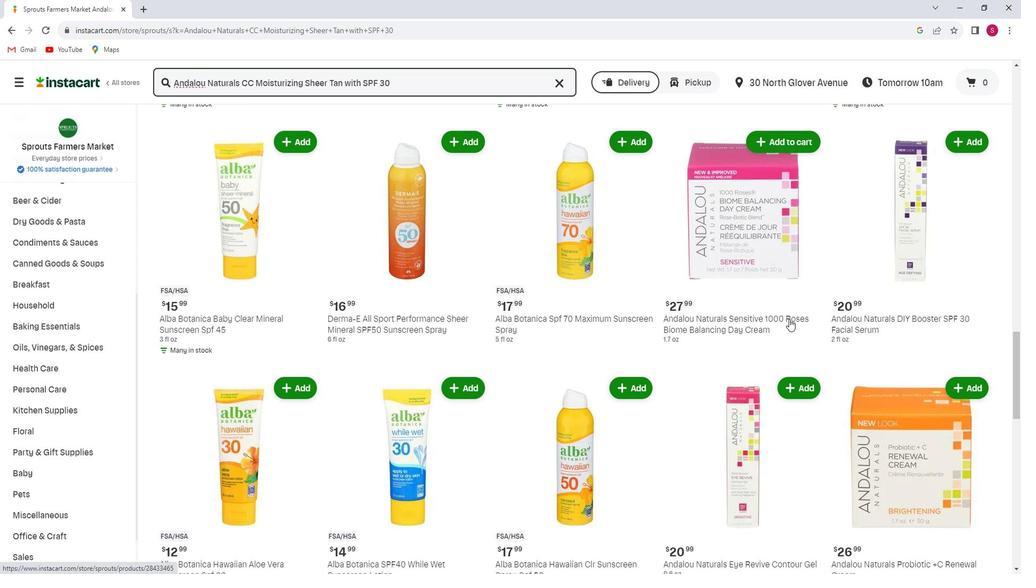 
Action: Mouse moved to (805, 312)
Screenshot: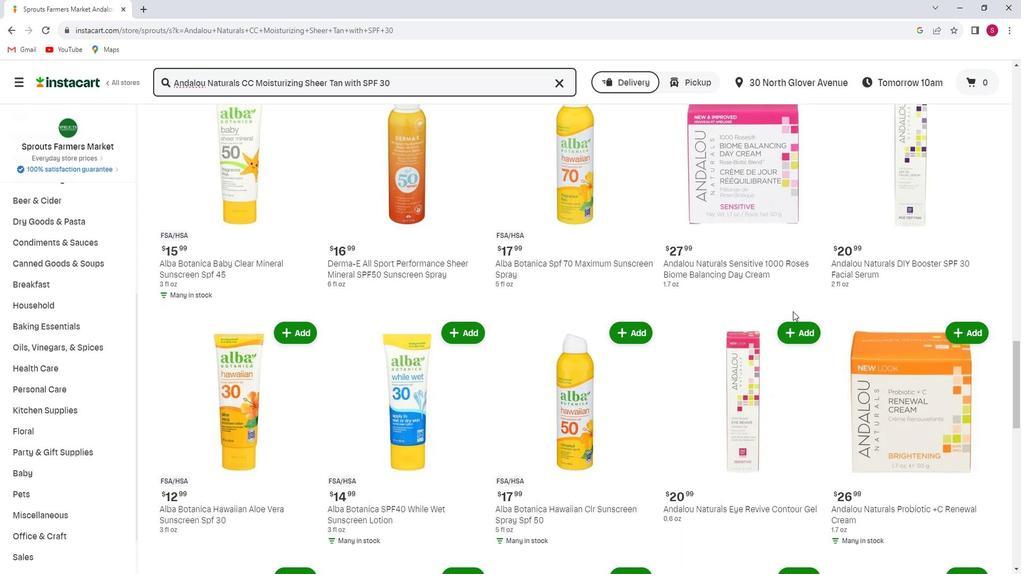
Action: Mouse scrolled (805, 312) with delta (0, 0)
Screenshot: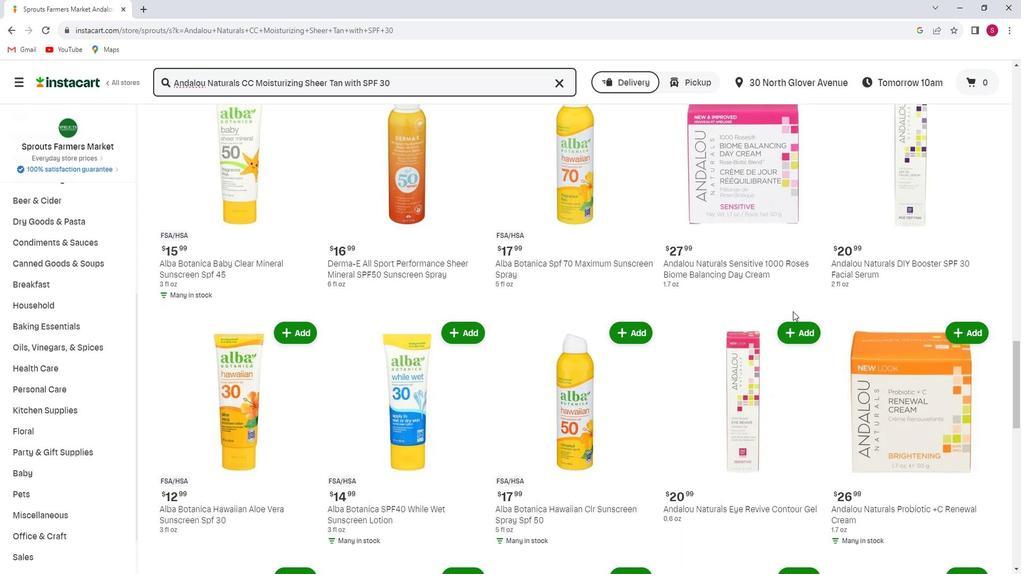 
Action: Mouse moved to (781, 325)
Screenshot: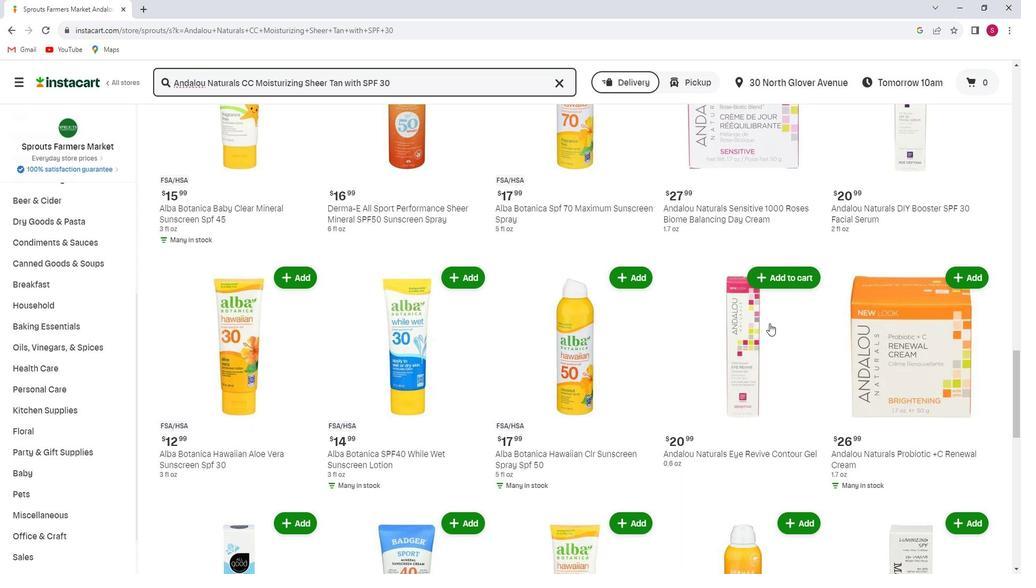 
Action: Mouse scrolled (781, 324) with delta (0, 0)
Screenshot: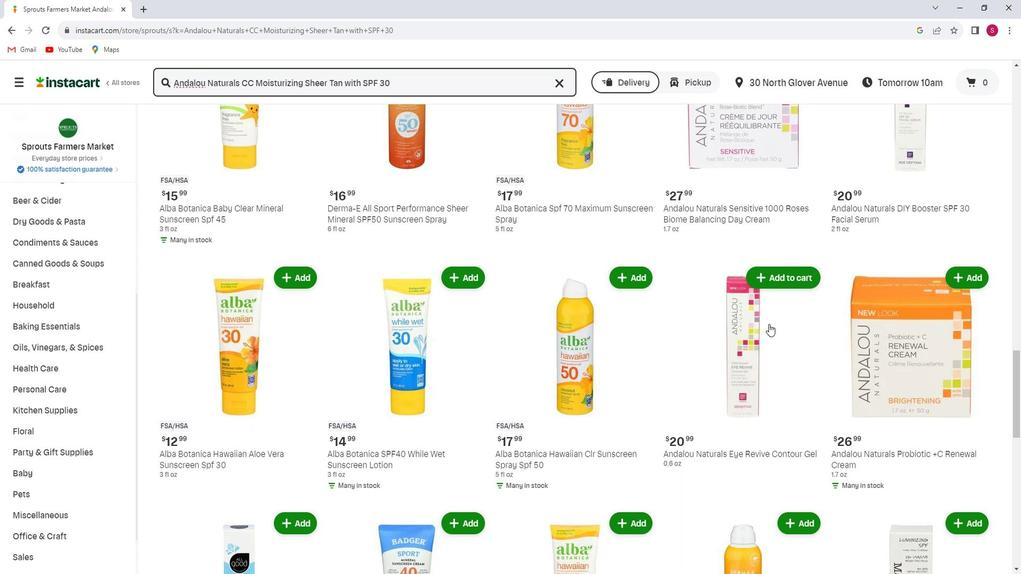 
Action: Mouse moved to (781, 327)
Screenshot: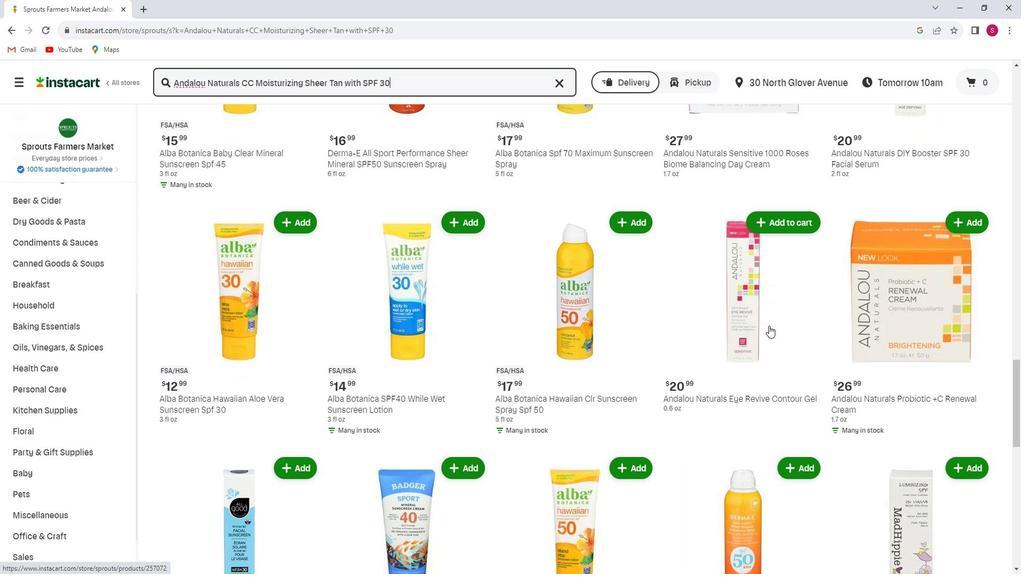 
Action: Mouse scrolled (781, 326) with delta (0, 0)
Screenshot: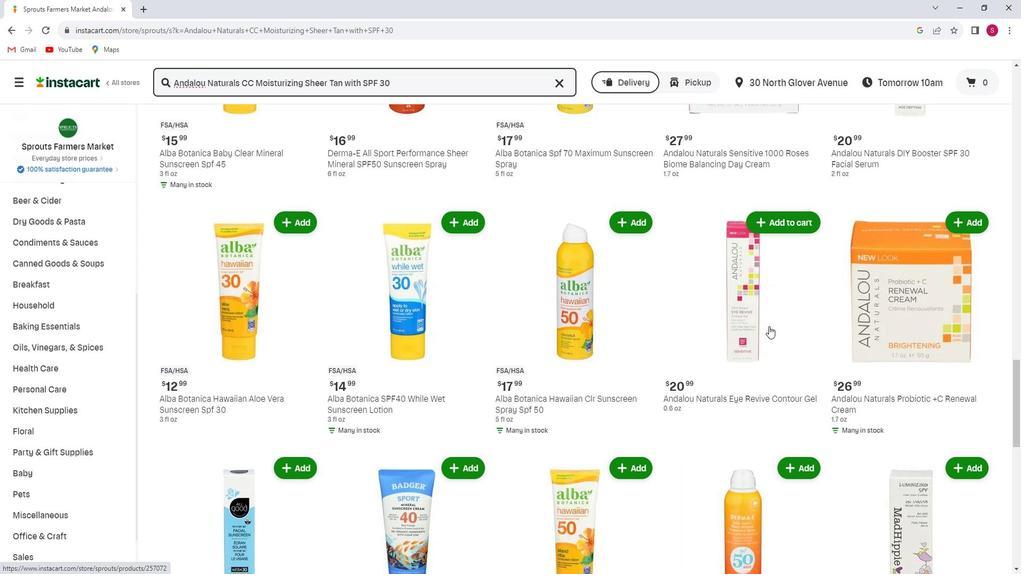 
Action: Mouse moved to (721, 317)
Screenshot: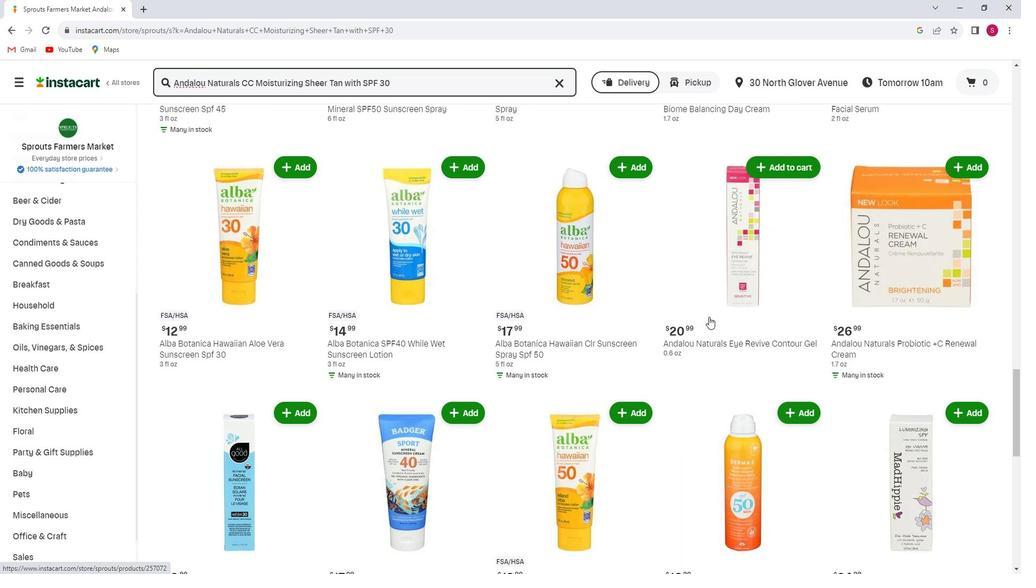 
Action: Mouse scrolled (721, 317) with delta (0, 0)
Screenshot: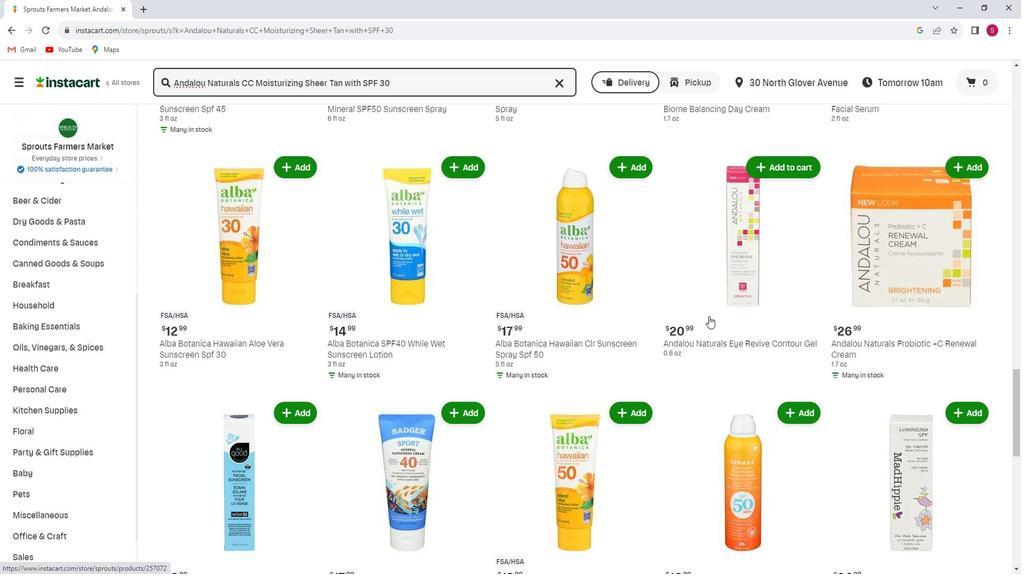 
Action: Mouse scrolled (721, 317) with delta (0, 0)
Screenshot: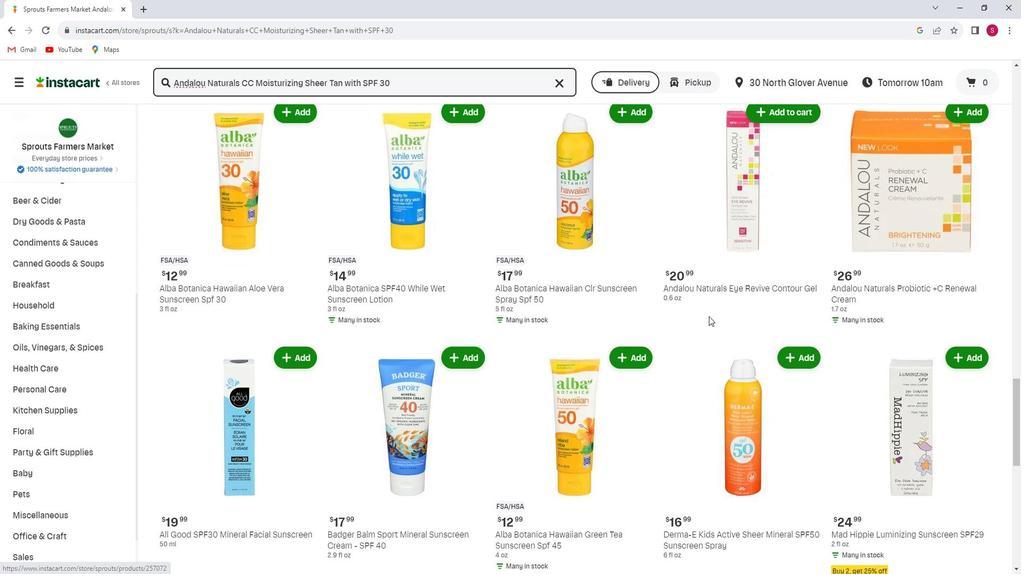 
Action: Mouse scrolled (721, 317) with delta (0, 0)
Screenshot: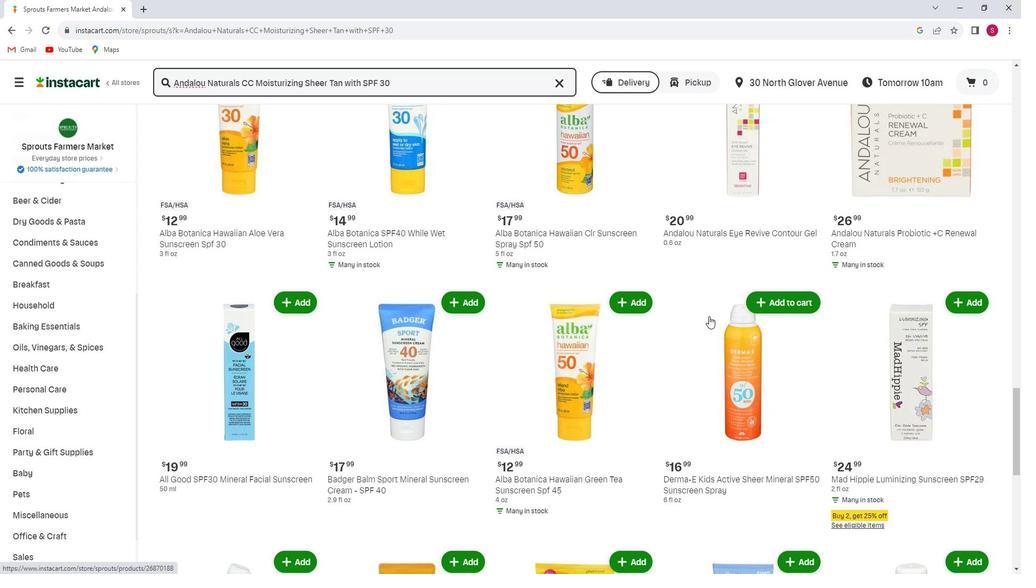 
Action: Mouse scrolled (721, 317) with delta (0, 0)
Screenshot: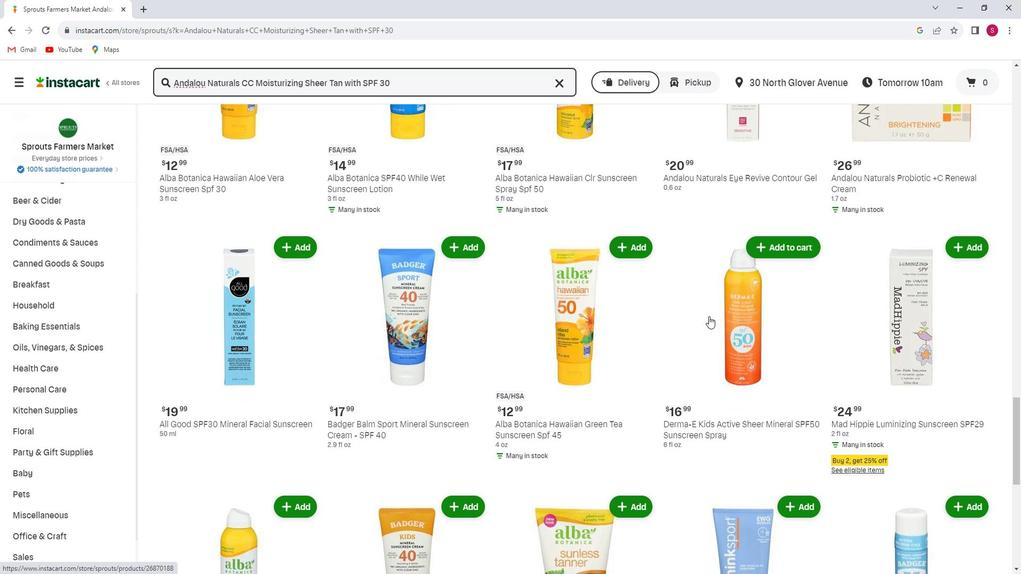 
Action: Mouse scrolled (721, 317) with delta (0, 0)
Screenshot: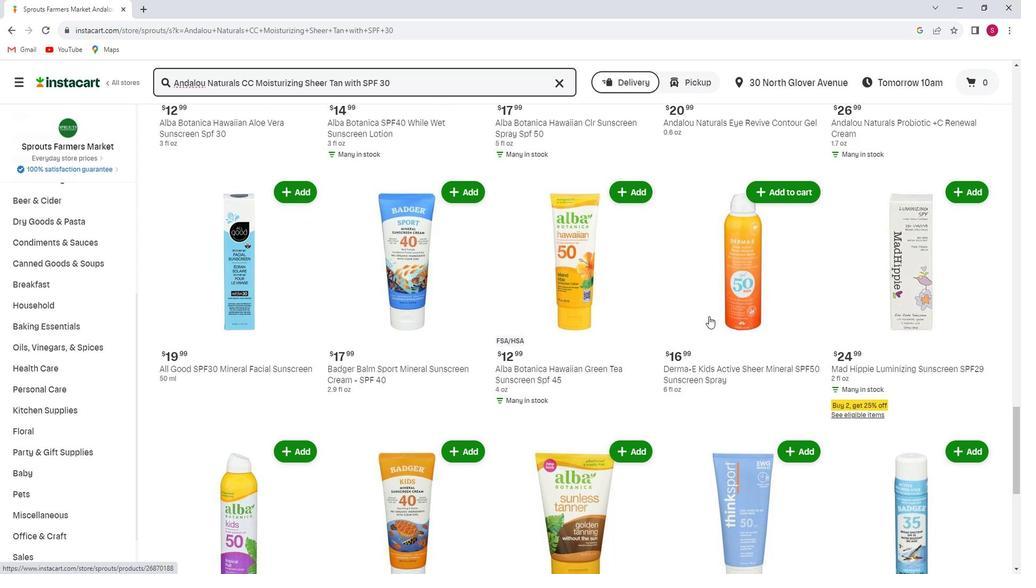 
Action: Mouse scrolled (721, 317) with delta (0, 0)
Screenshot: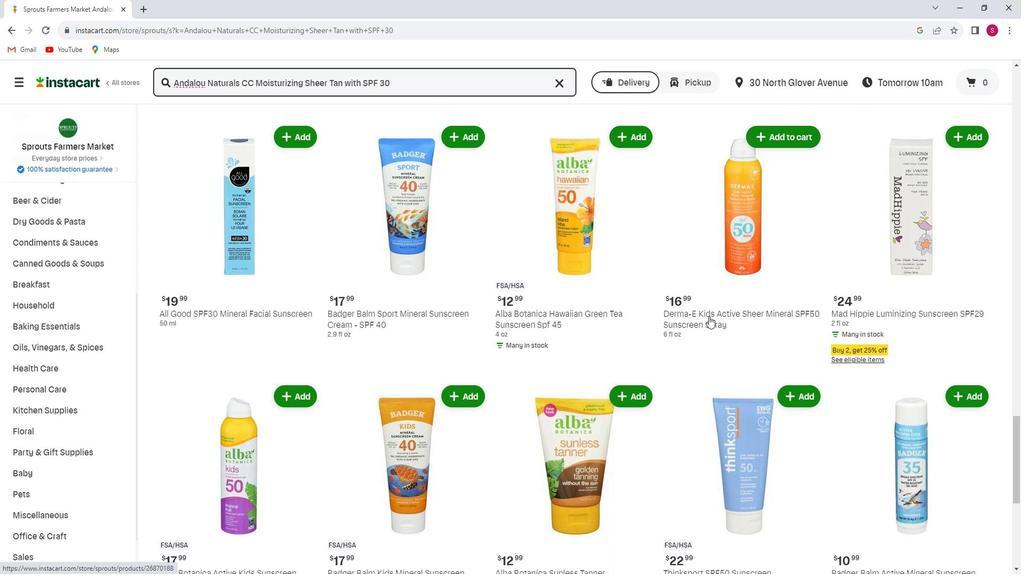 
Action: Mouse scrolled (721, 317) with delta (0, 0)
Screenshot: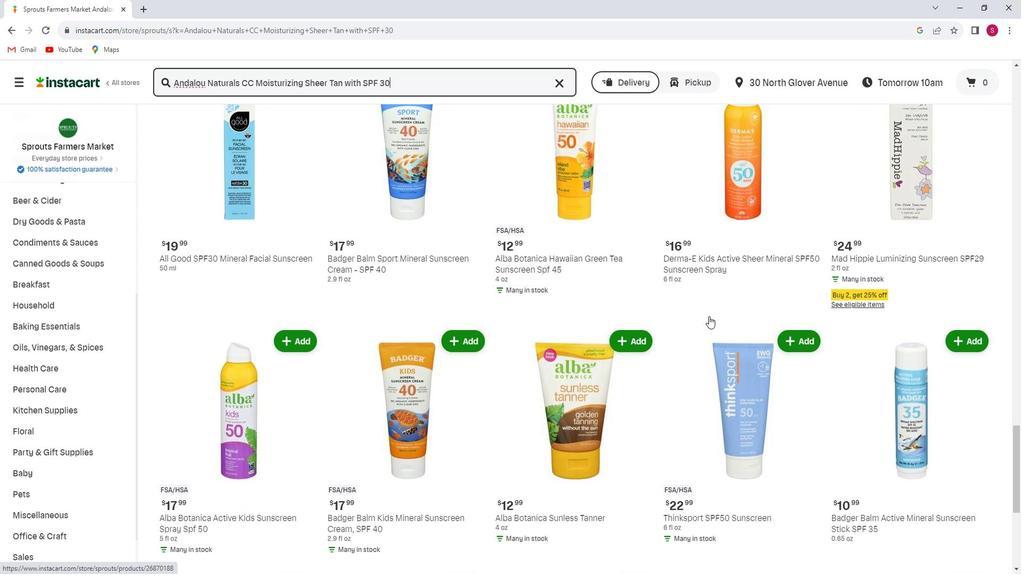 
Action: Mouse scrolled (721, 317) with delta (0, 0)
Screenshot: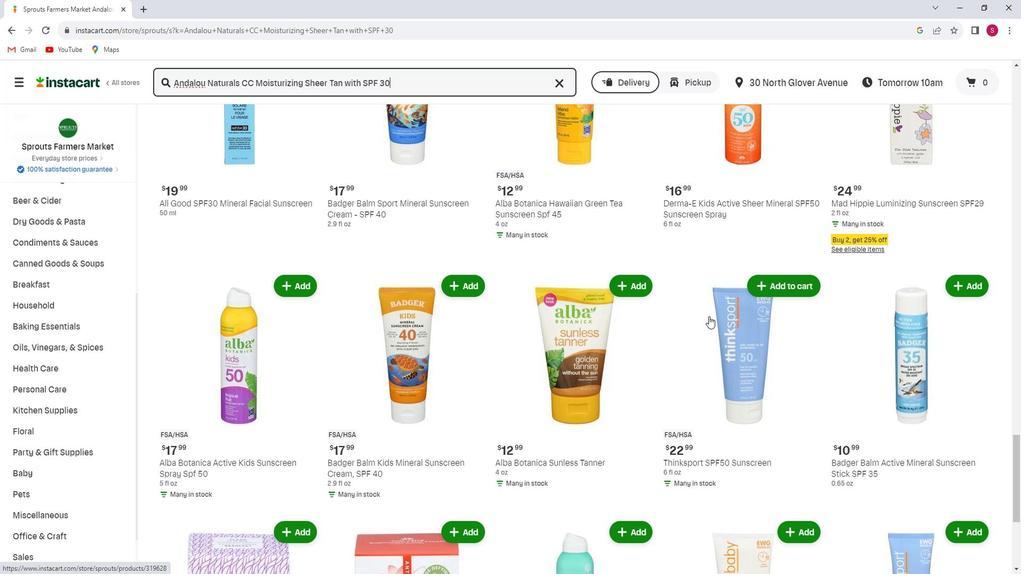 
Action: Mouse scrolled (721, 317) with delta (0, 0)
Screenshot: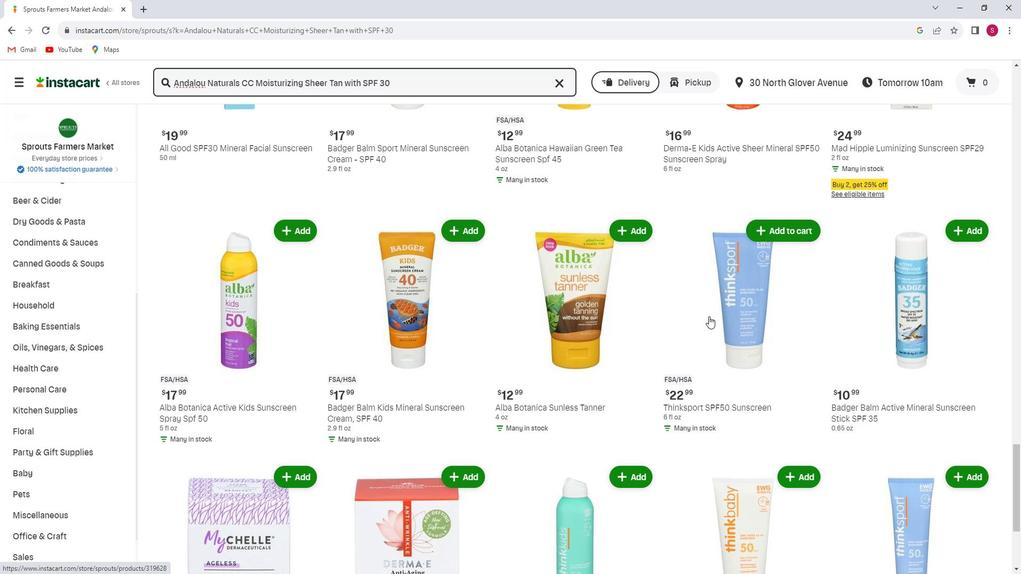 
Action: Mouse scrolled (721, 317) with delta (0, 0)
Screenshot: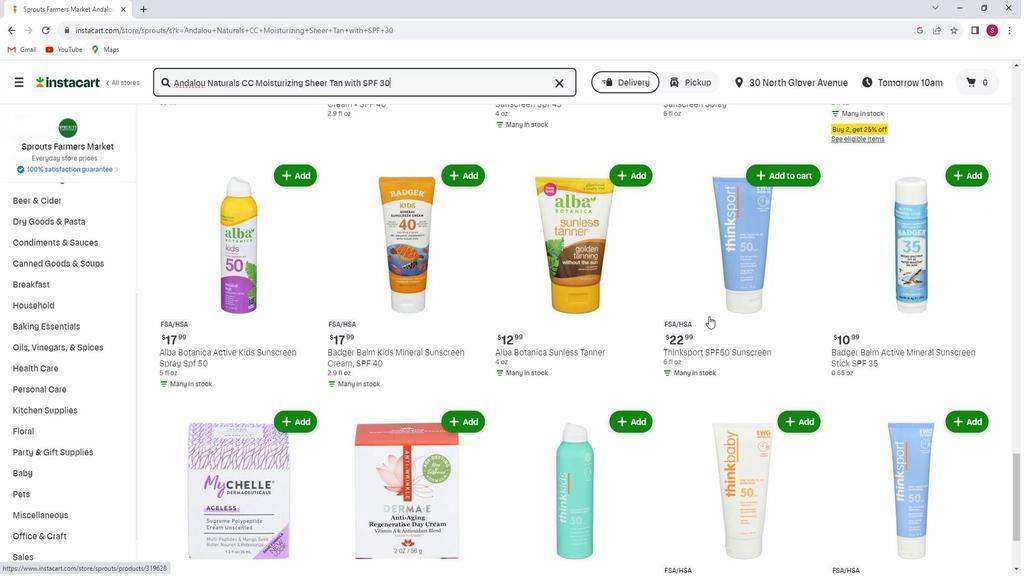 
Action: Mouse scrolled (721, 317) with delta (0, 0)
Screenshot: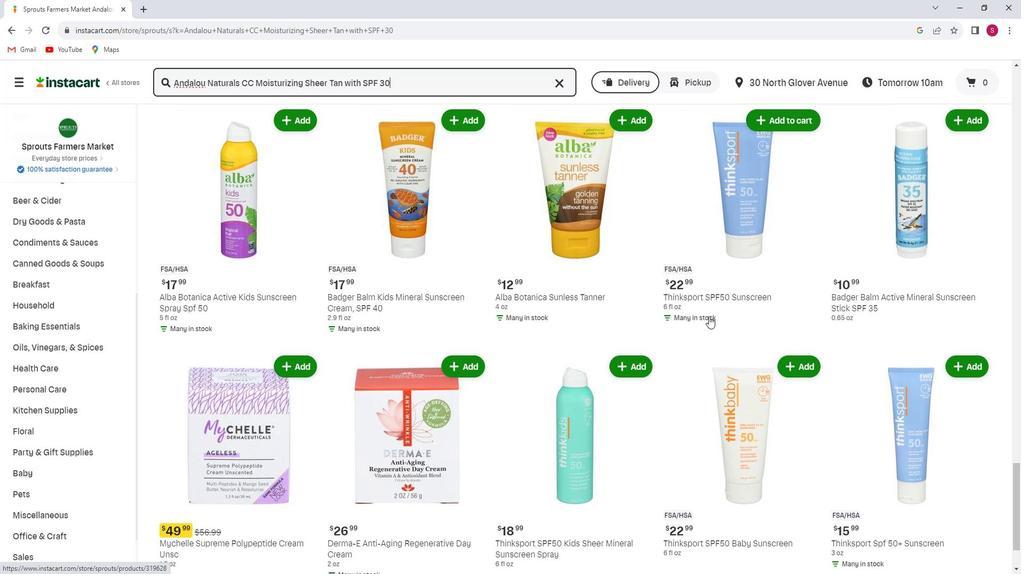 
Action: Mouse scrolled (721, 317) with delta (0, 0)
Screenshot: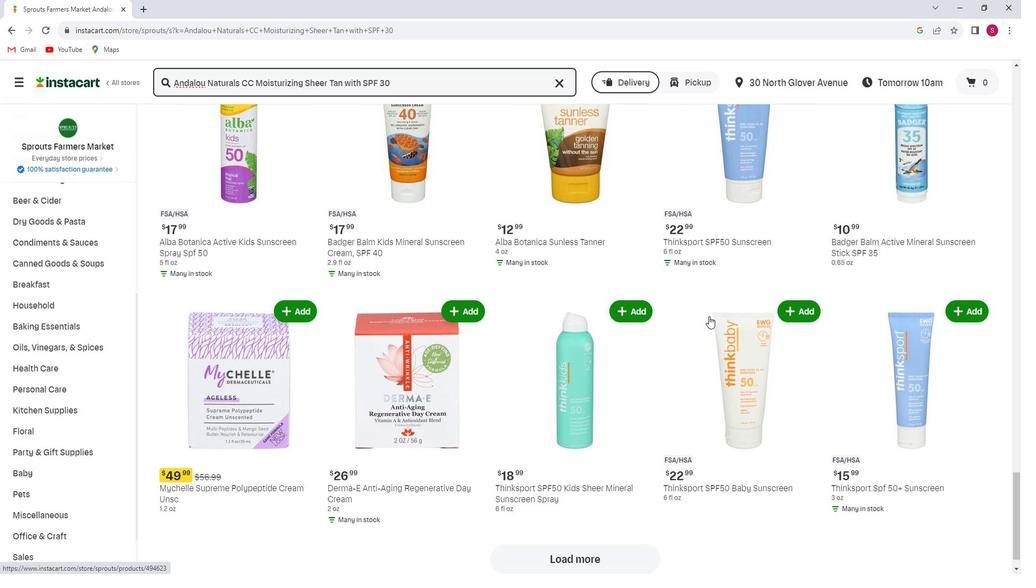 
Action: Mouse scrolled (721, 317) with delta (0, 0)
Screenshot: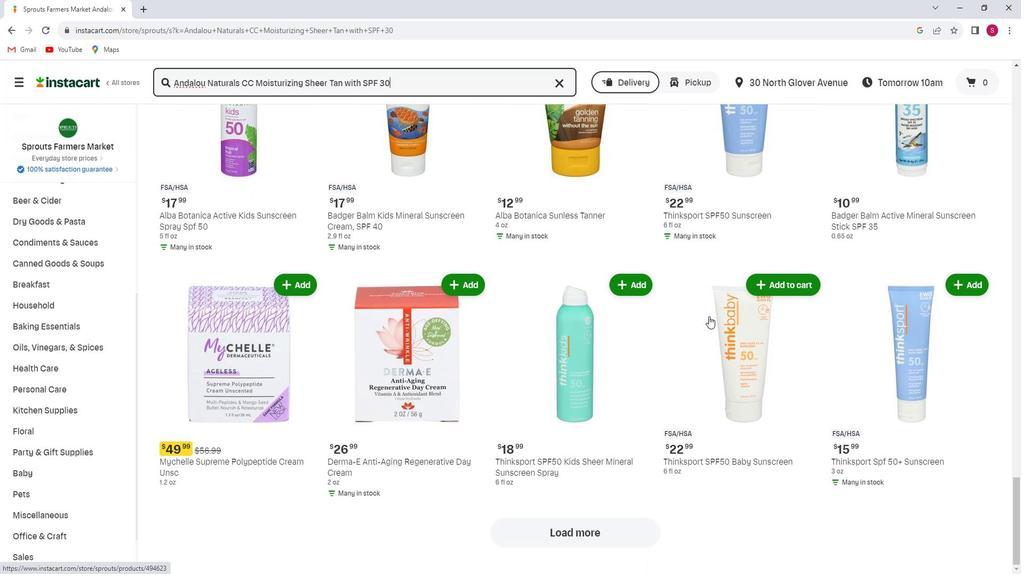 
Action: Mouse scrolled (721, 317) with delta (0, 0)
Screenshot: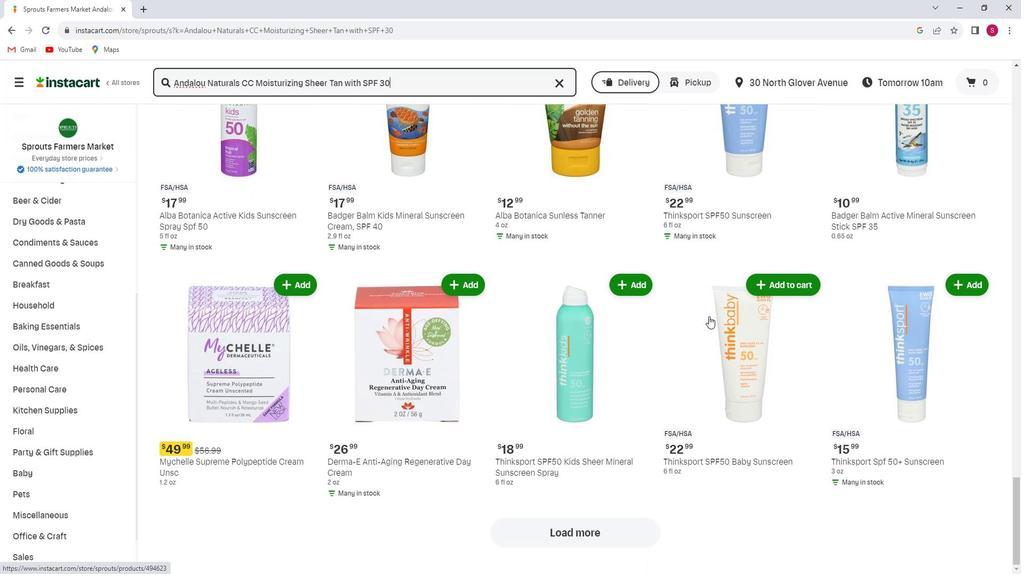 
